 Task: Search one way flight ticket for 2 adults, 2 children, 2 infants in seat in first from West Yellowstone: Yellowstone Airport to Jackson: Jackson Hole Airport on 5-2-2023. Number of bags: 1 checked bag. Outbound departure time preference is 17:15. 
Action: Mouse moved to (291, 147)
Screenshot: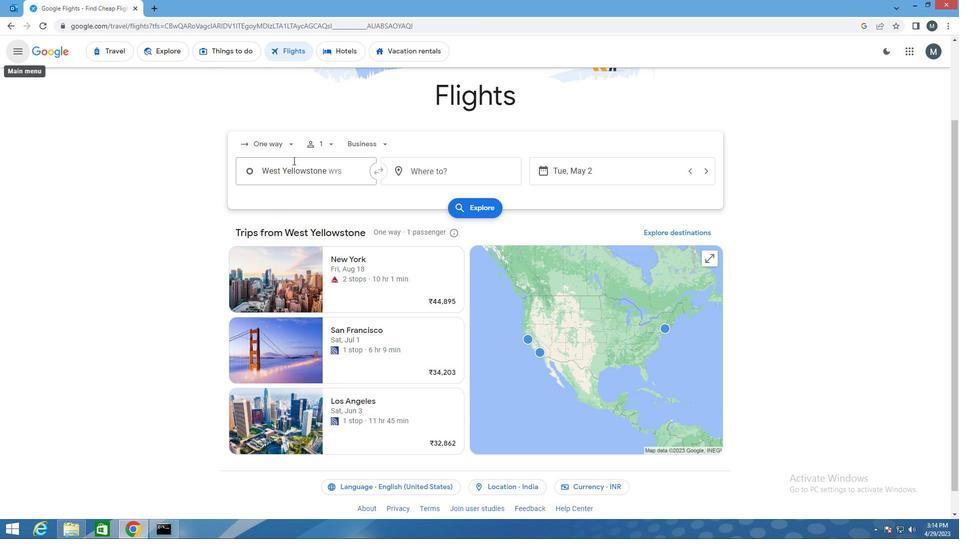 
Action: Mouse pressed left at (291, 147)
Screenshot: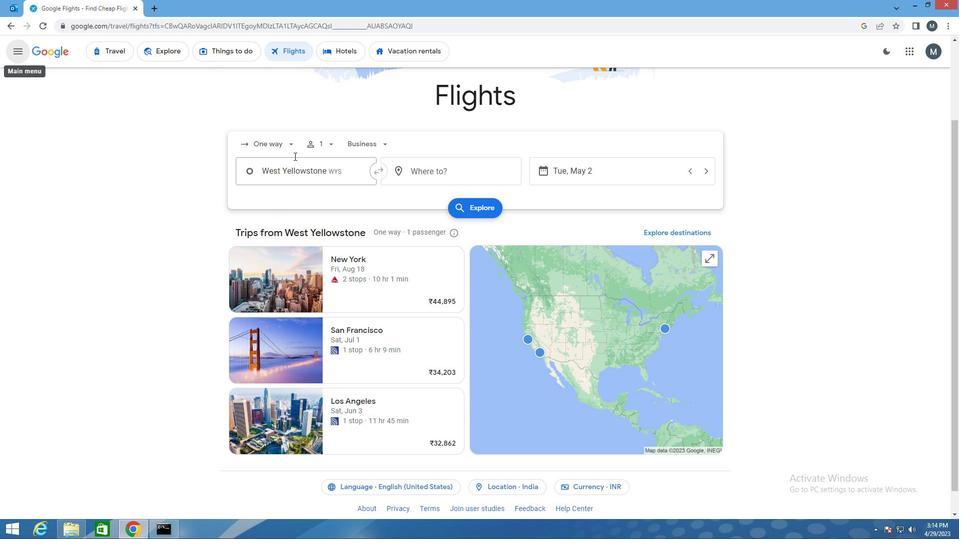 
Action: Mouse moved to (289, 141)
Screenshot: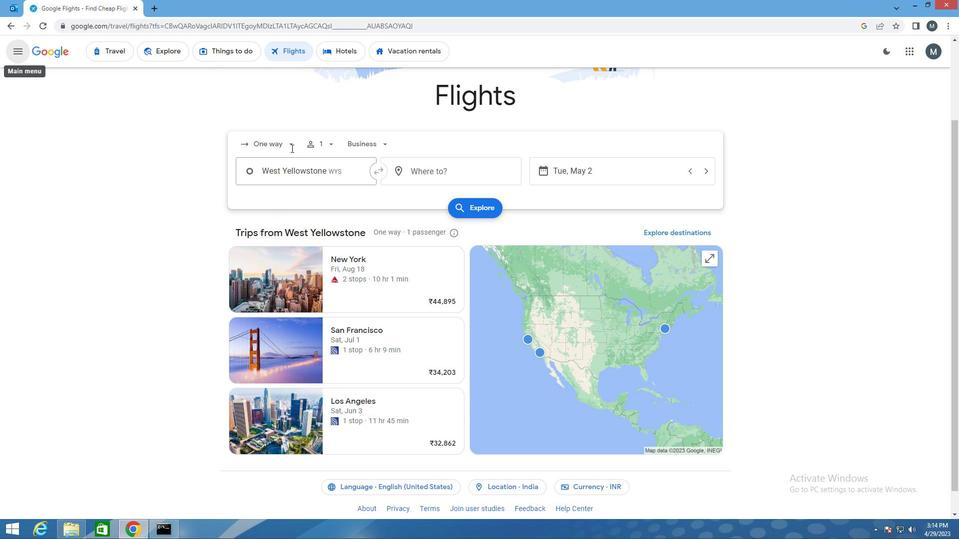 
Action: Mouse pressed left at (289, 141)
Screenshot: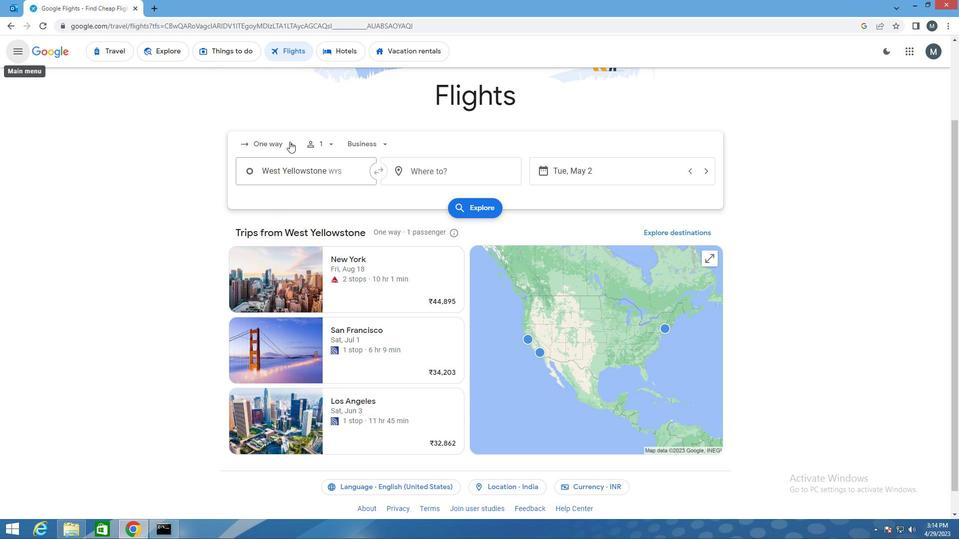 
Action: Mouse moved to (291, 144)
Screenshot: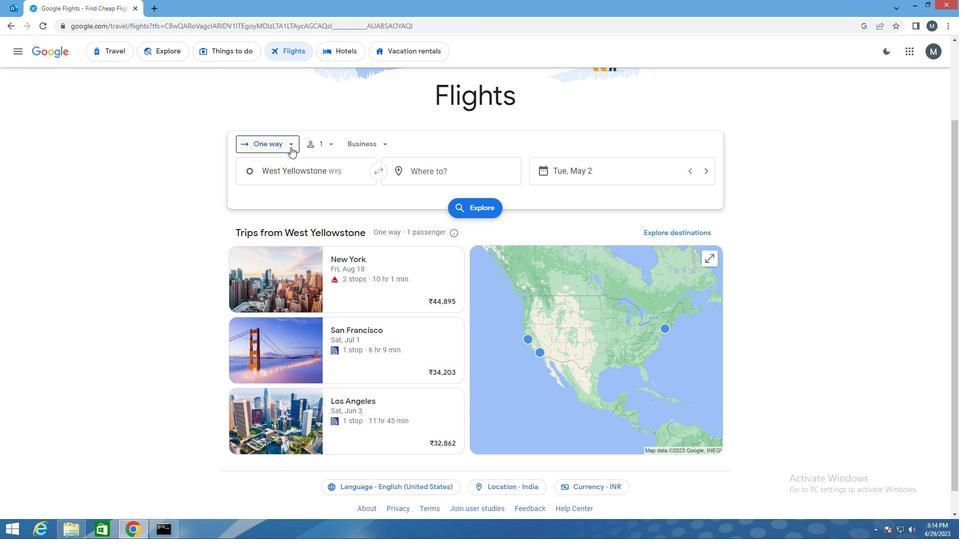 
Action: Mouse pressed left at (291, 144)
Screenshot: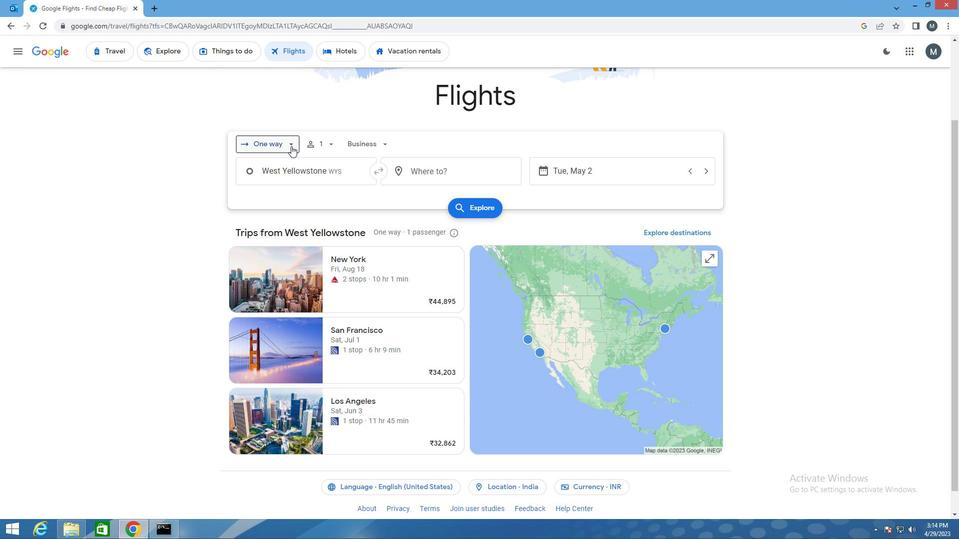 
Action: Mouse moved to (290, 185)
Screenshot: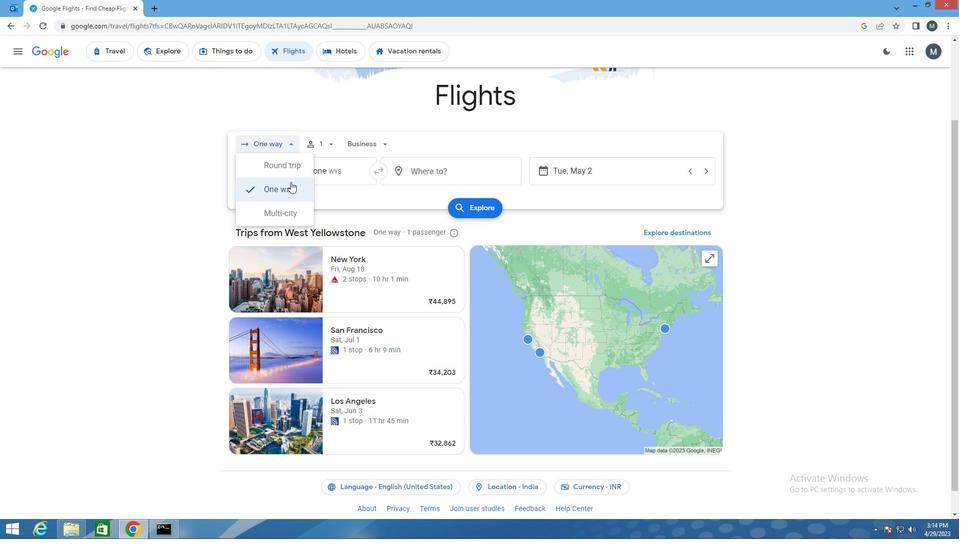 
Action: Mouse pressed left at (290, 185)
Screenshot: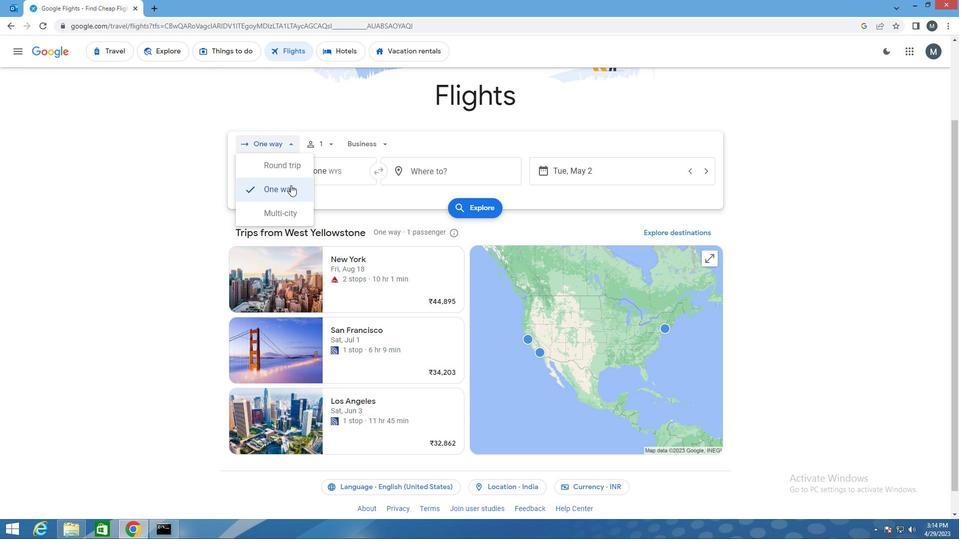 
Action: Mouse moved to (326, 143)
Screenshot: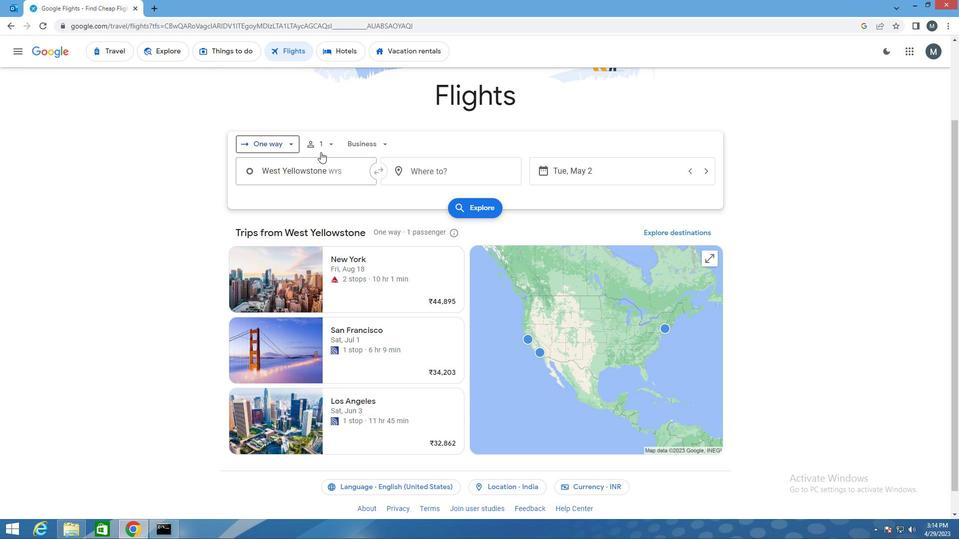 
Action: Mouse pressed left at (326, 143)
Screenshot: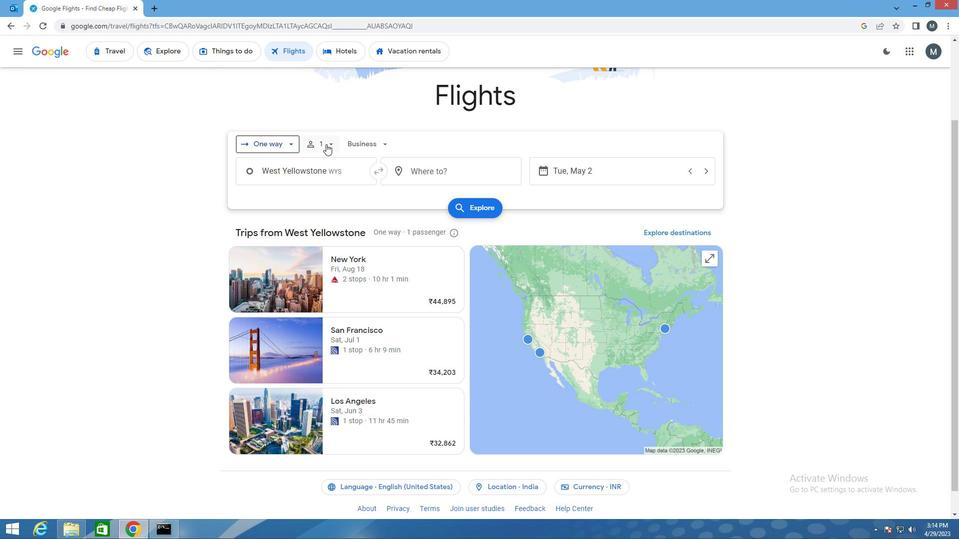 
Action: Mouse moved to (409, 169)
Screenshot: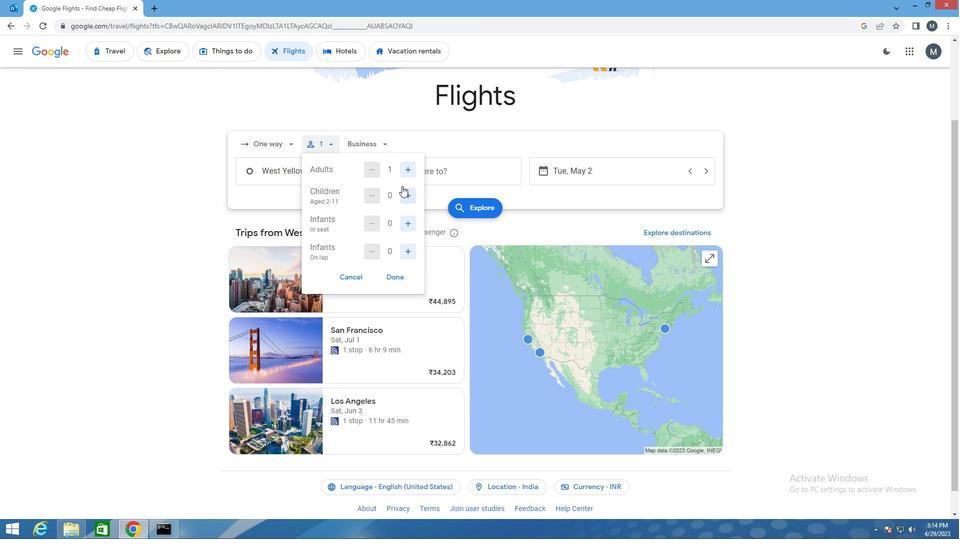 
Action: Mouse pressed left at (409, 169)
Screenshot: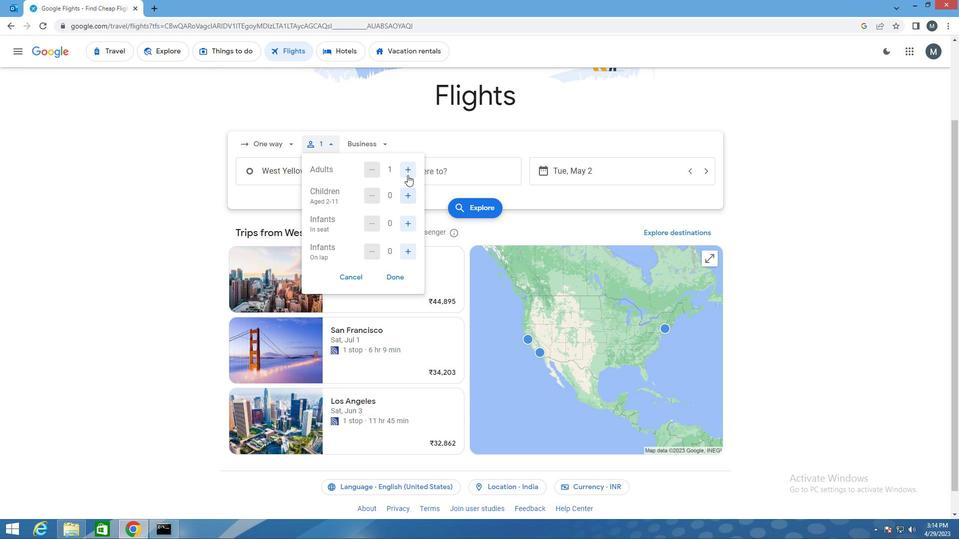 
Action: Mouse moved to (407, 194)
Screenshot: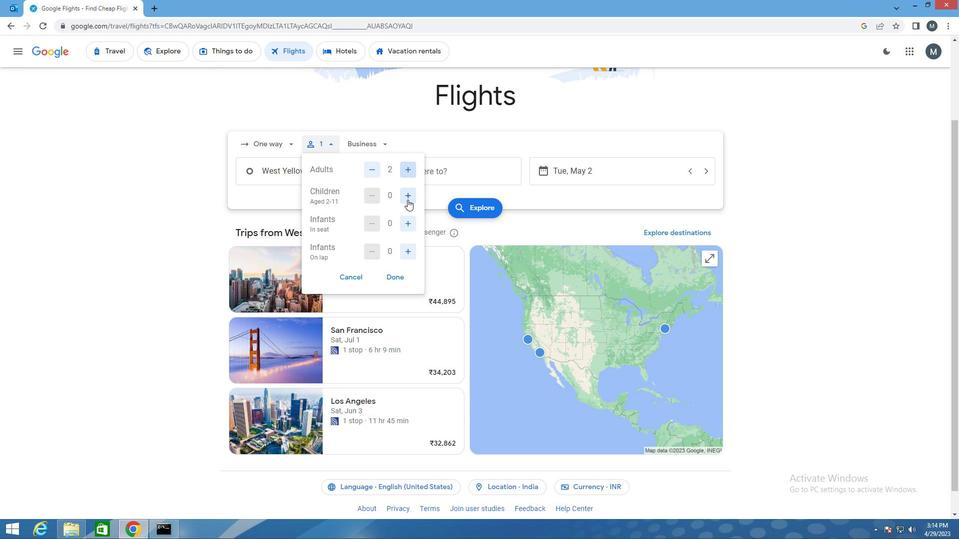 
Action: Mouse pressed left at (407, 194)
Screenshot: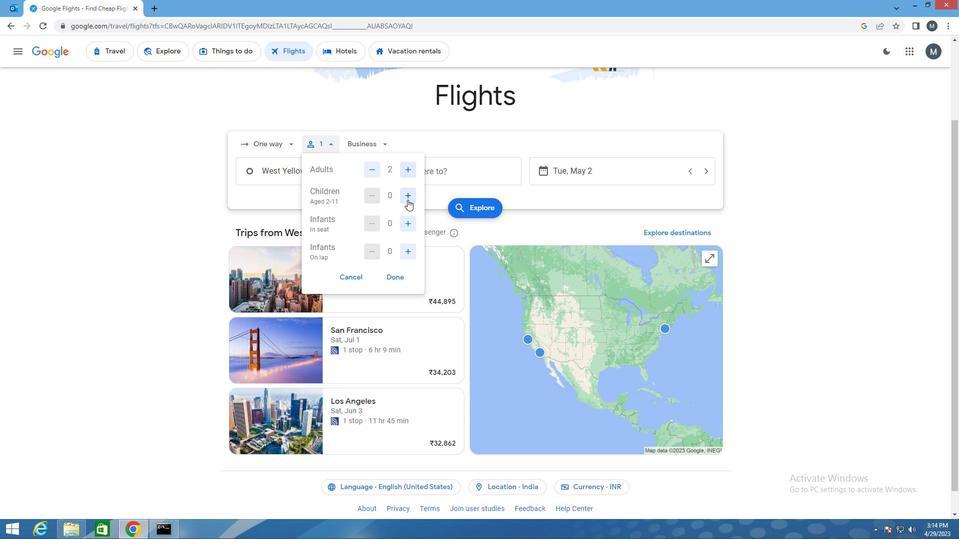 
Action: Mouse pressed left at (407, 194)
Screenshot: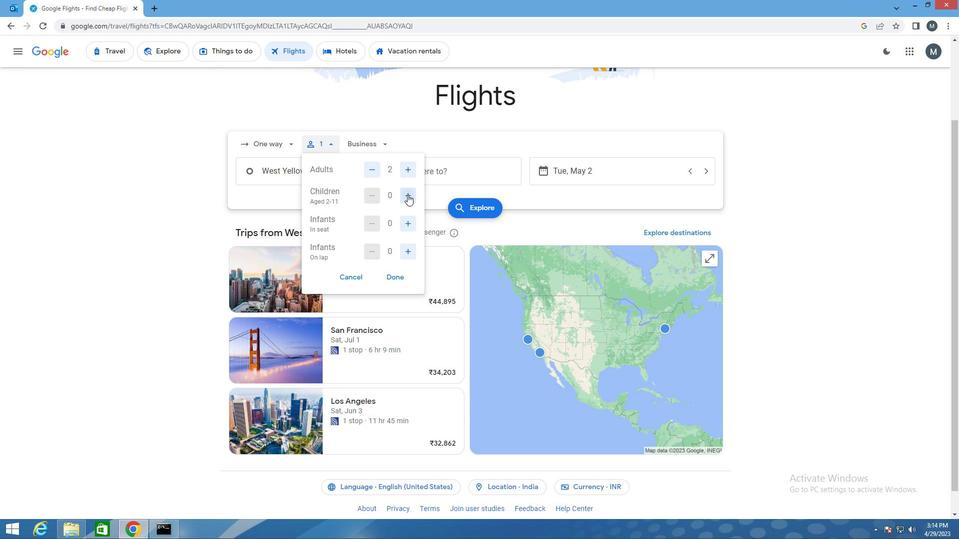 
Action: Mouse moved to (409, 217)
Screenshot: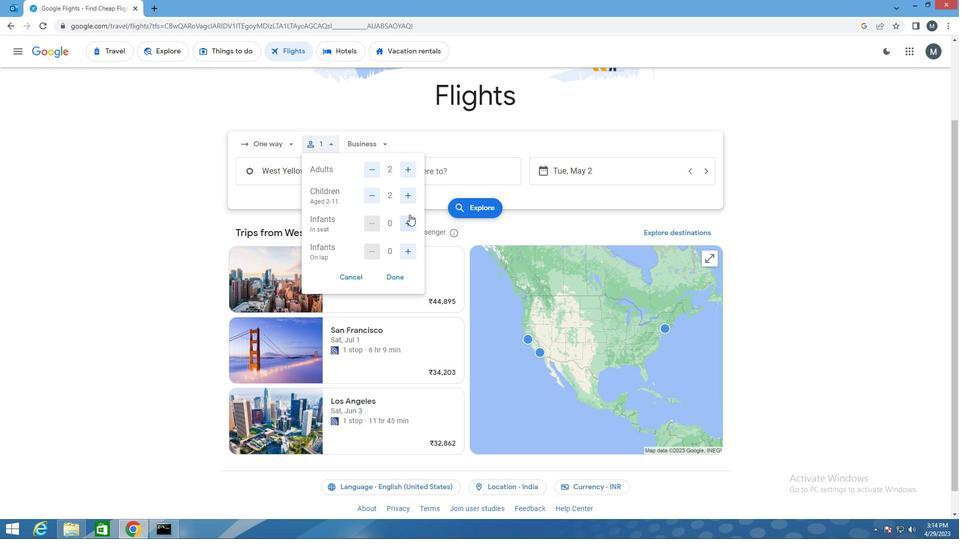 
Action: Mouse pressed left at (409, 217)
Screenshot: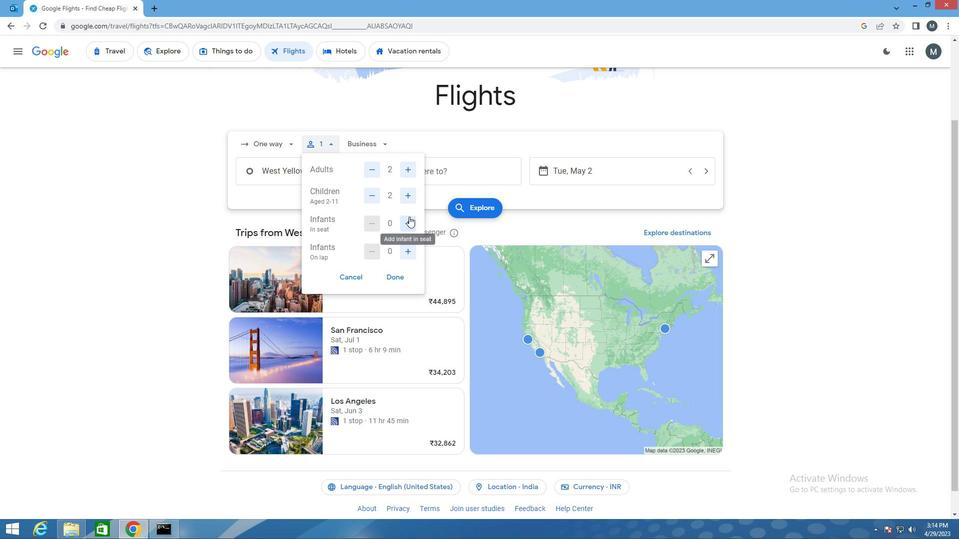 
Action: Mouse pressed left at (409, 217)
Screenshot: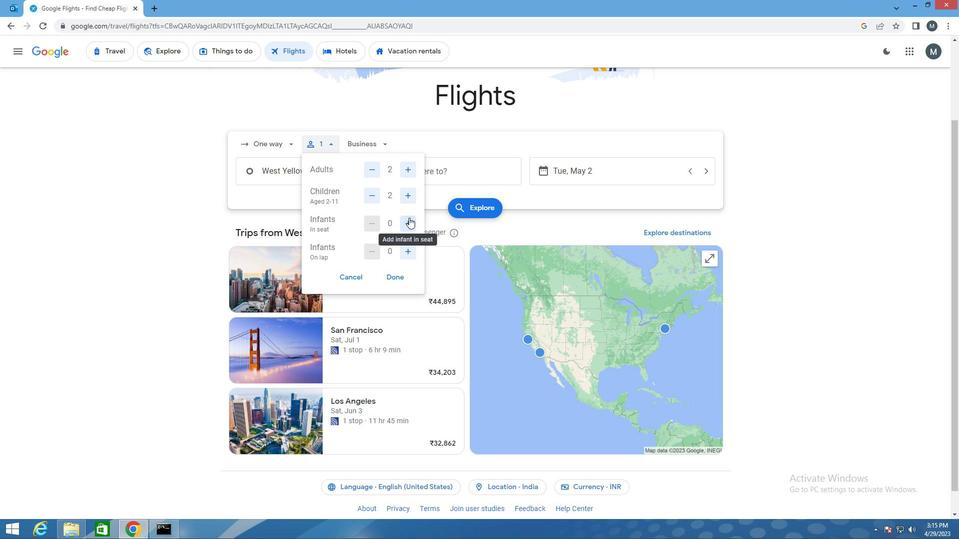 
Action: Mouse moved to (391, 275)
Screenshot: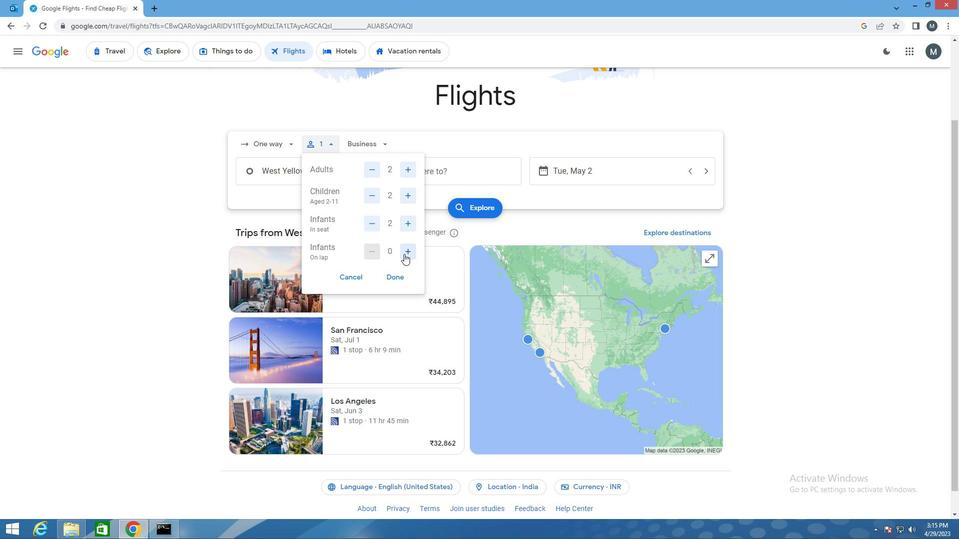 
Action: Mouse pressed left at (391, 275)
Screenshot: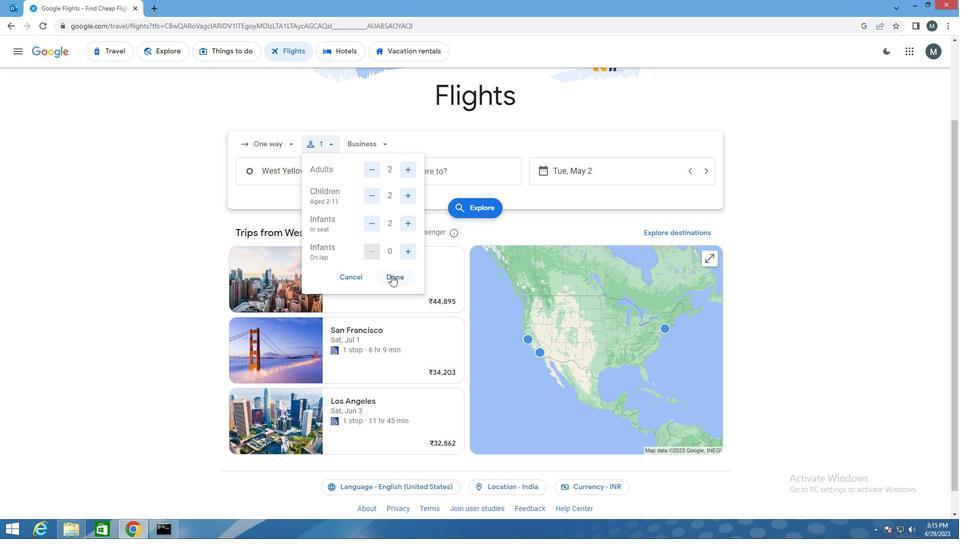 
Action: Mouse moved to (369, 141)
Screenshot: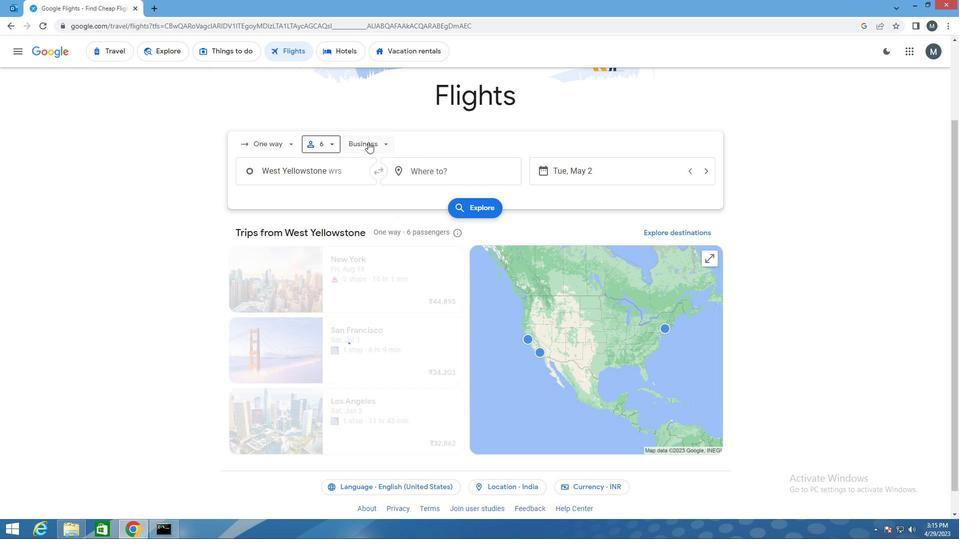 
Action: Mouse pressed left at (369, 141)
Screenshot: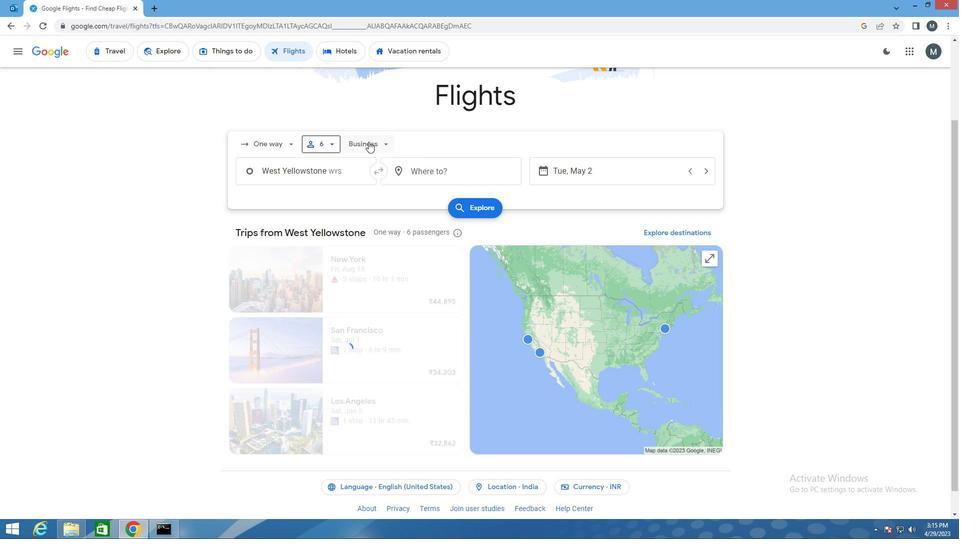 
Action: Mouse moved to (388, 234)
Screenshot: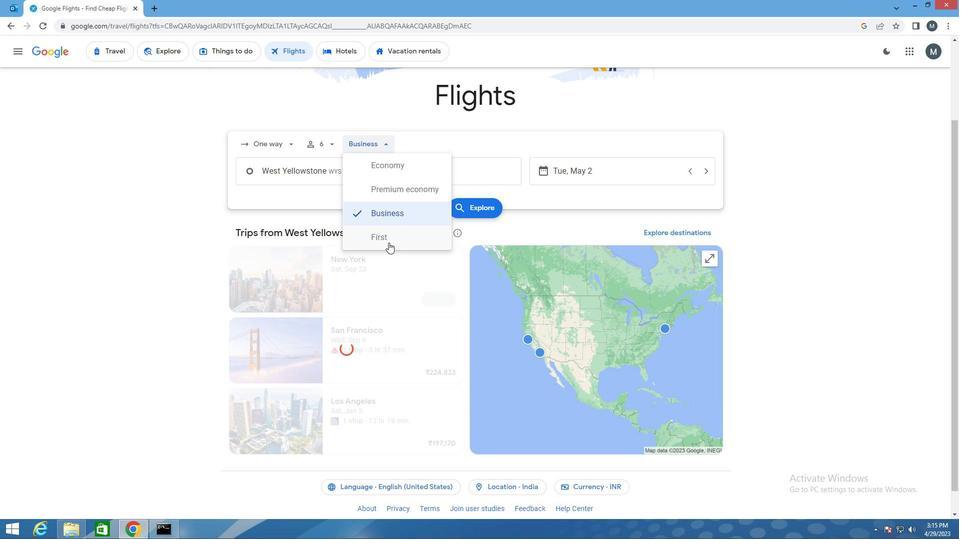 
Action: Mouse pressed left at (388, 234)
Screenshot: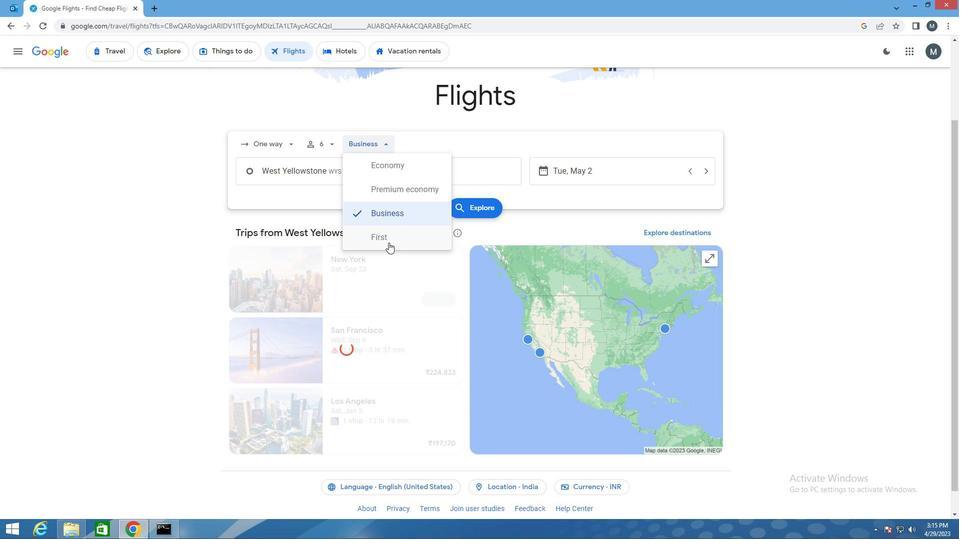 
Action: Mouse moved to (318, 168)
Screenshot: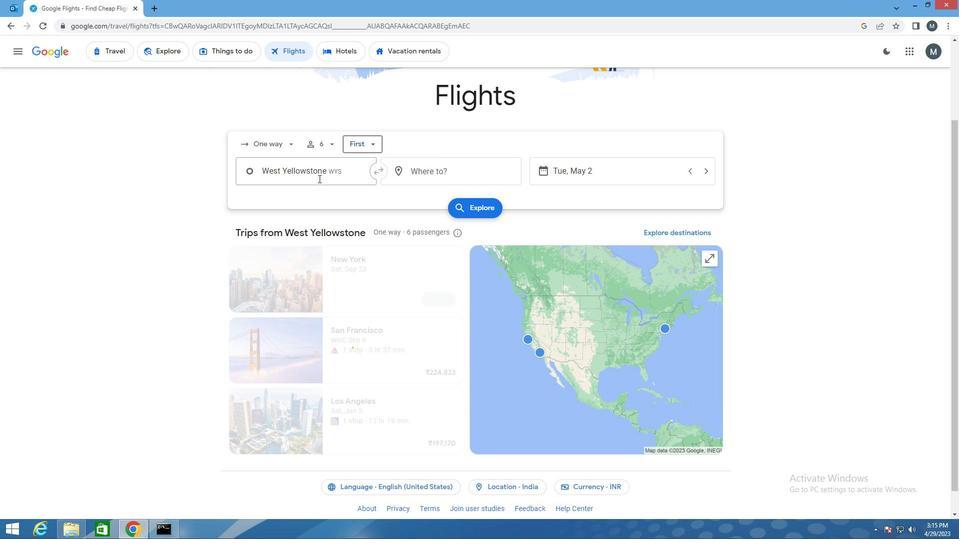 
Action: Mouse pressed left at (318, 168)
Screenshot: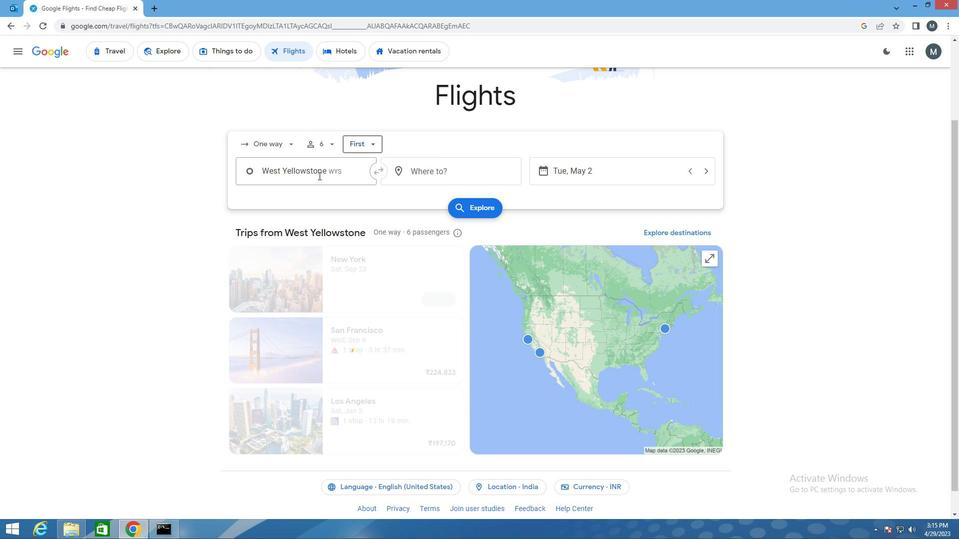 
Action: Key pressed wys
Screenshot: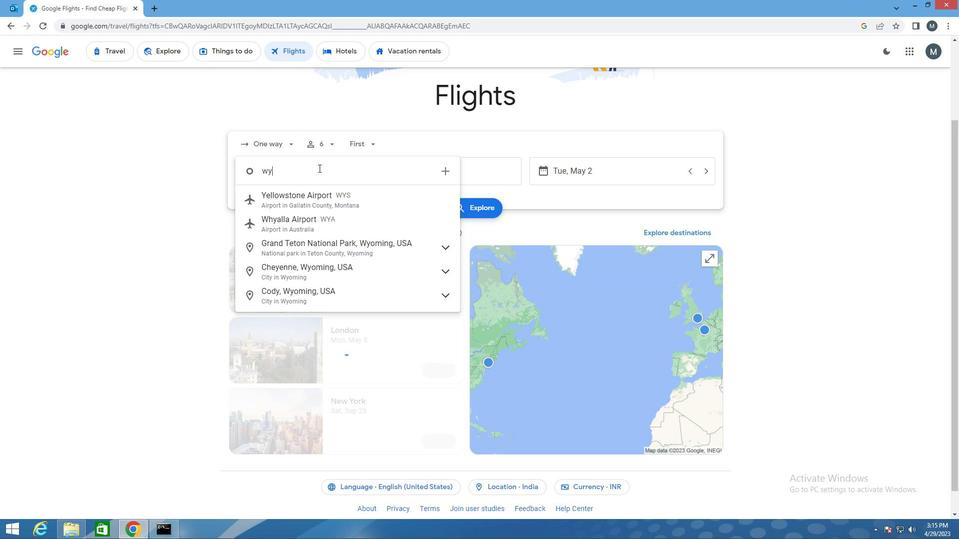 
Action: Mouse moved to (329, 203)
Screenshot: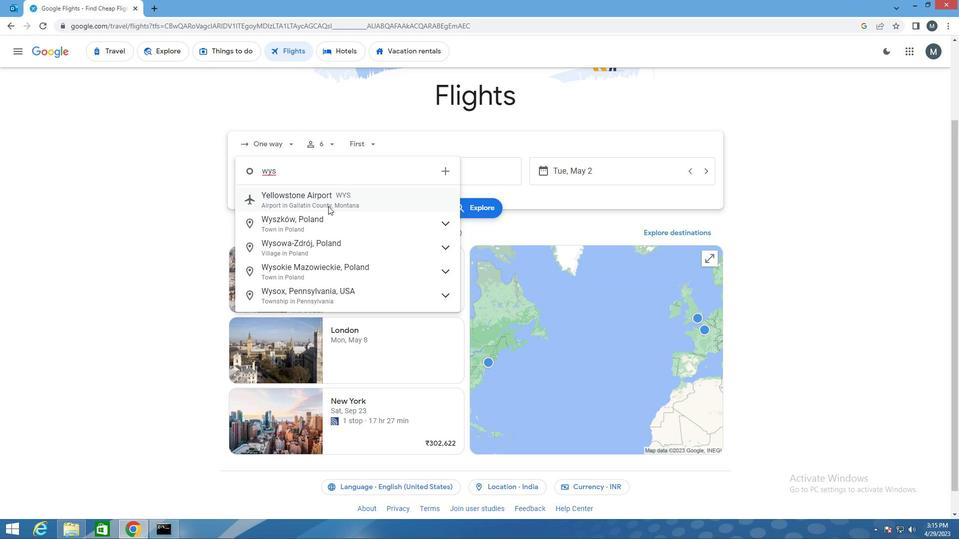 
Action: Mouse pressed left at (329, 203)
Screenshot: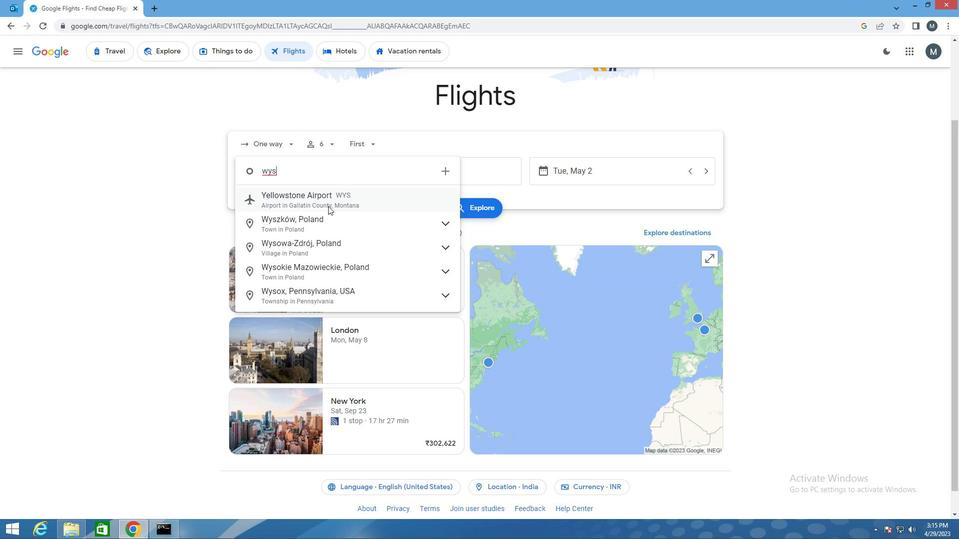 
Action: Mouse moved to (424, 169)
Screenshot: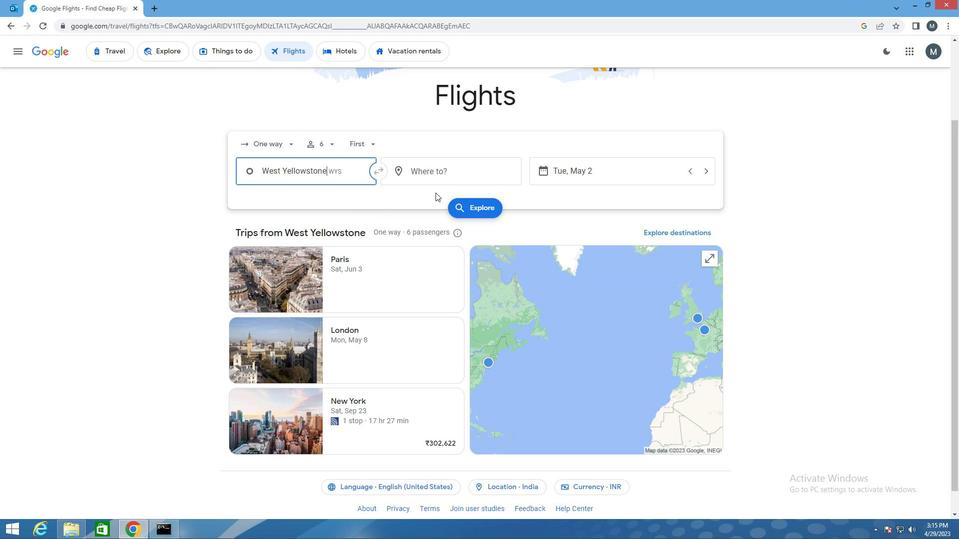 
Action: Mouse pressed left at (424, 169)
Screenshot: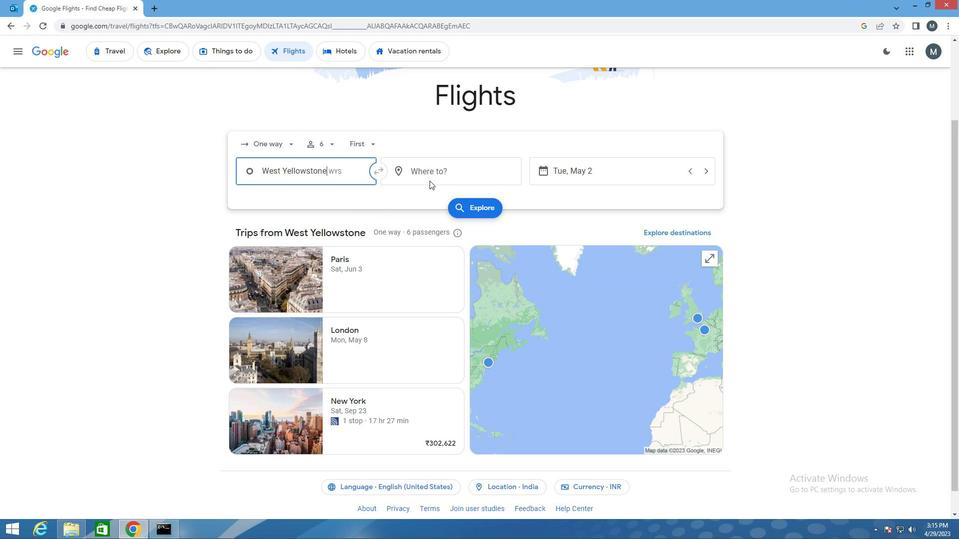 
Action: Mouse moved to (422, 173)
Screenshot: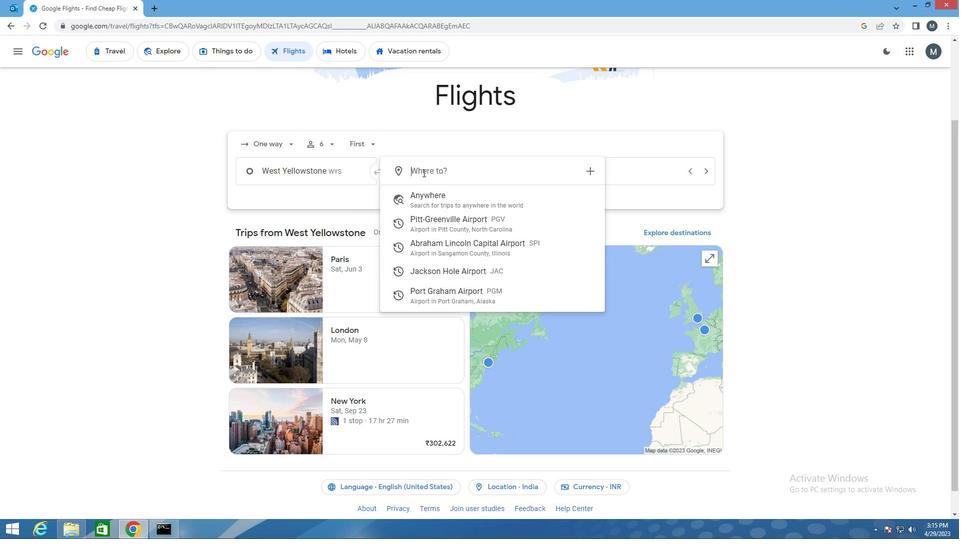 
Action: Key pressed j
Screenshot: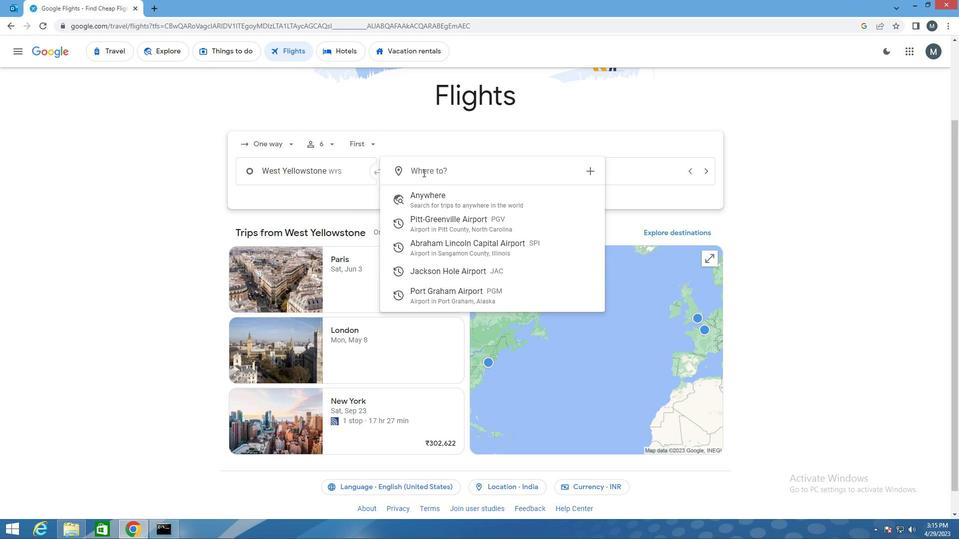 
Action: Mouse moved to (421, 173)
Screenshot: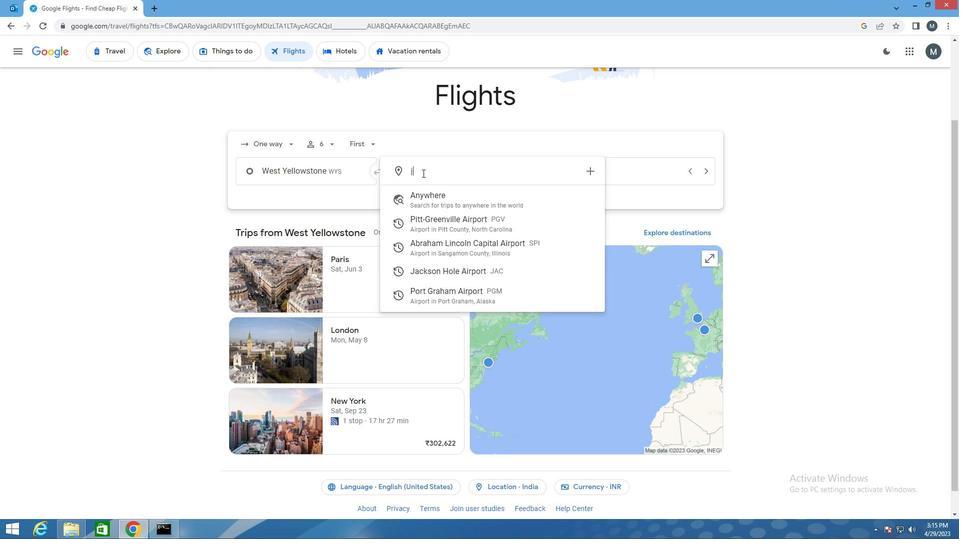 
Action: Key pressed a
Screenshot: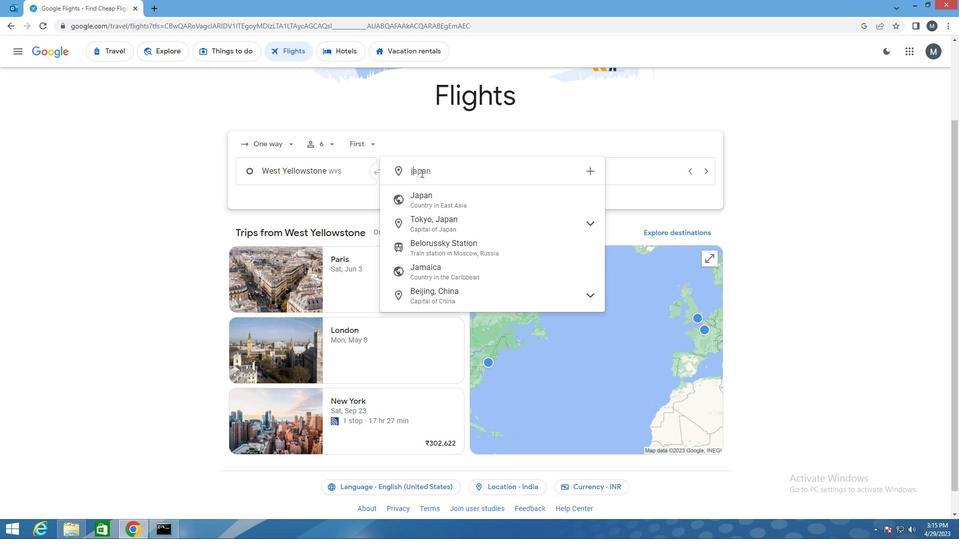 
Action: Mouse moved to (421, 172)
Screenshot: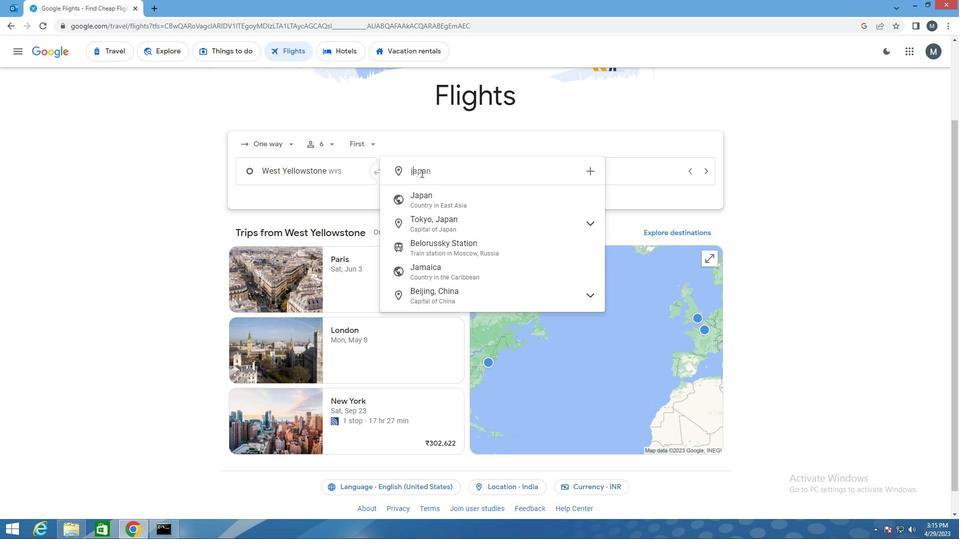 
Action: Key pressed c
Screenshot: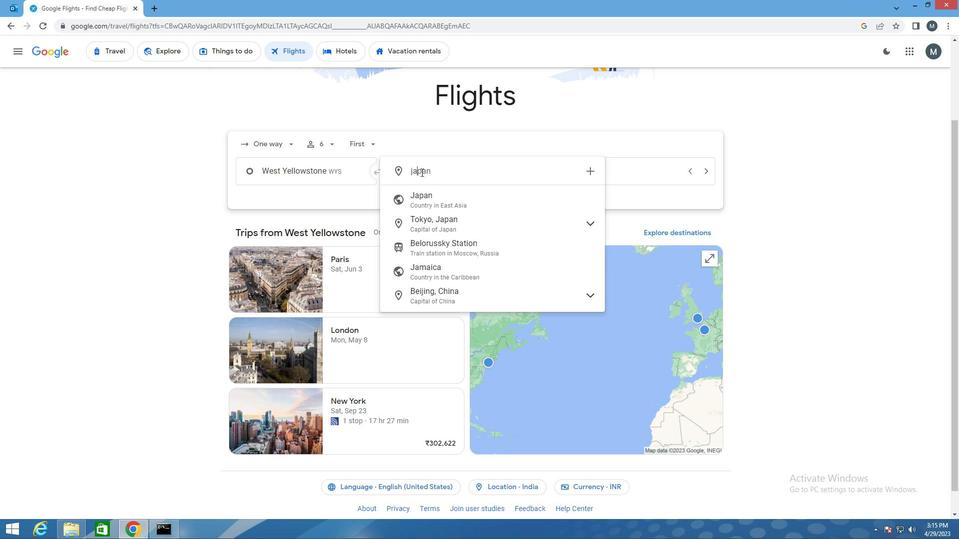 
Action: Mouse moved to (455, 196)
Screenshot: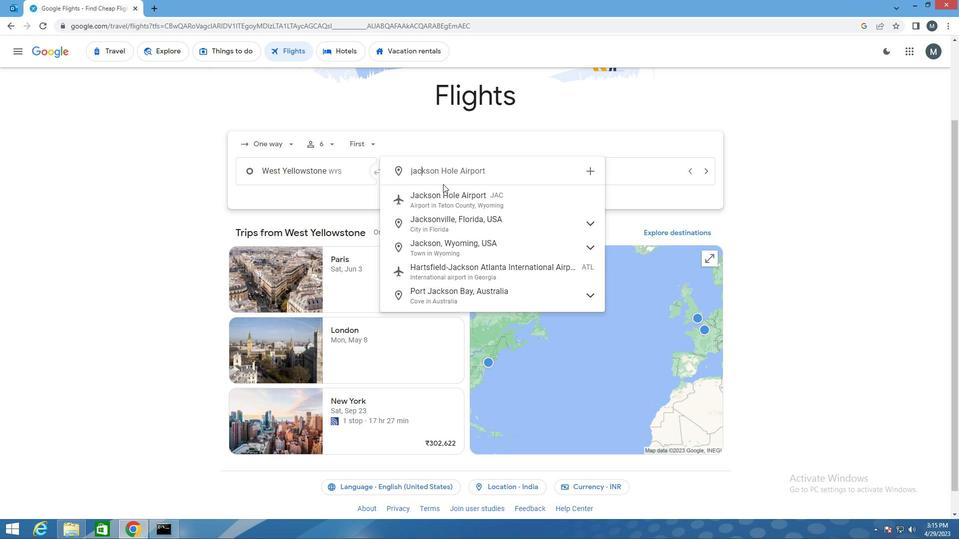 
Action: Mouse pressed left at (455, 196)
Screenshot: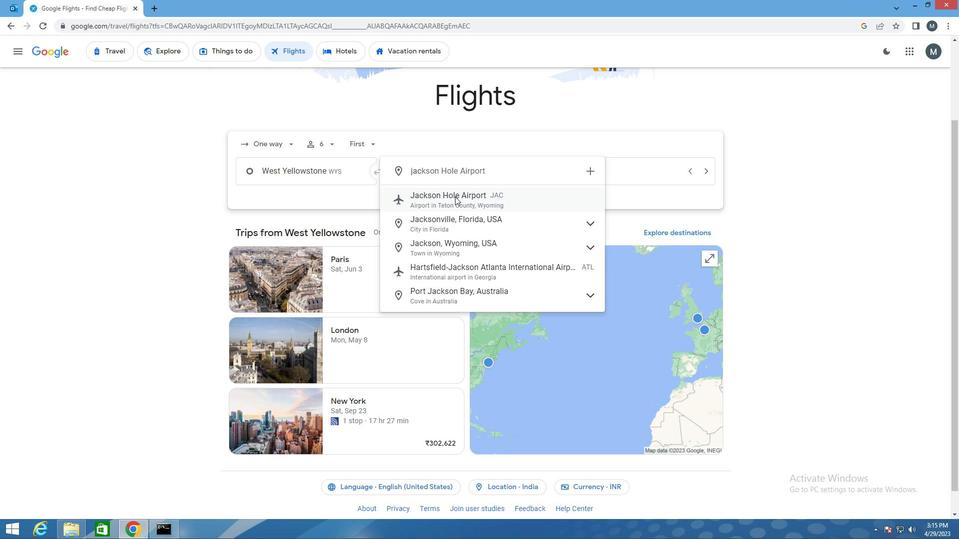 
Action: Mouse moved to (549, 175)
Screenshot: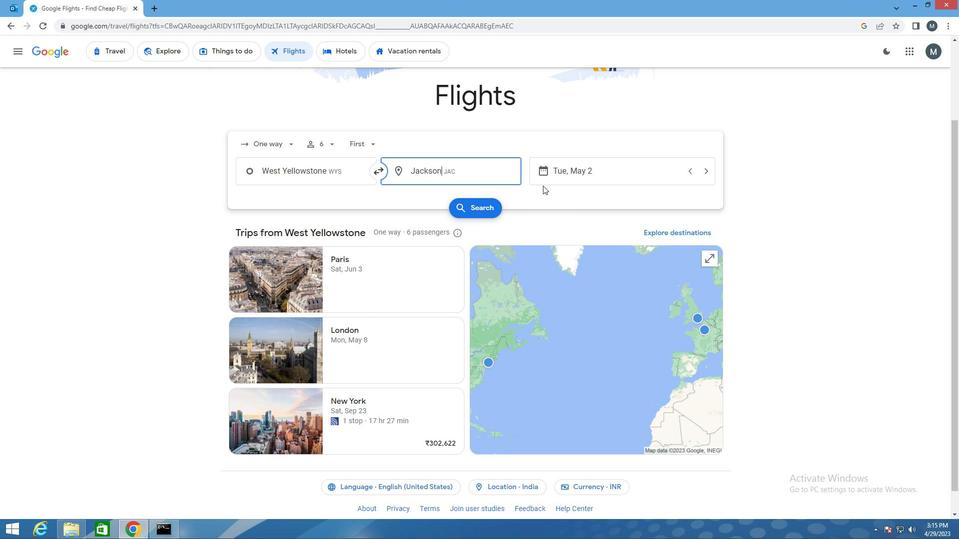 
Action: Mouse pressed left at (549, 175)
Screenshot: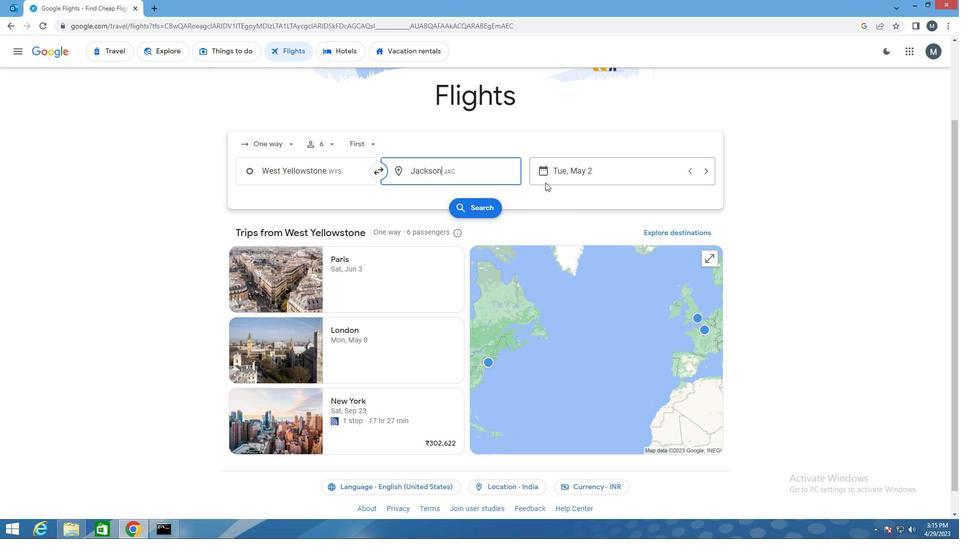 
Action: Mouse moved to (597, 249)
Screenshot: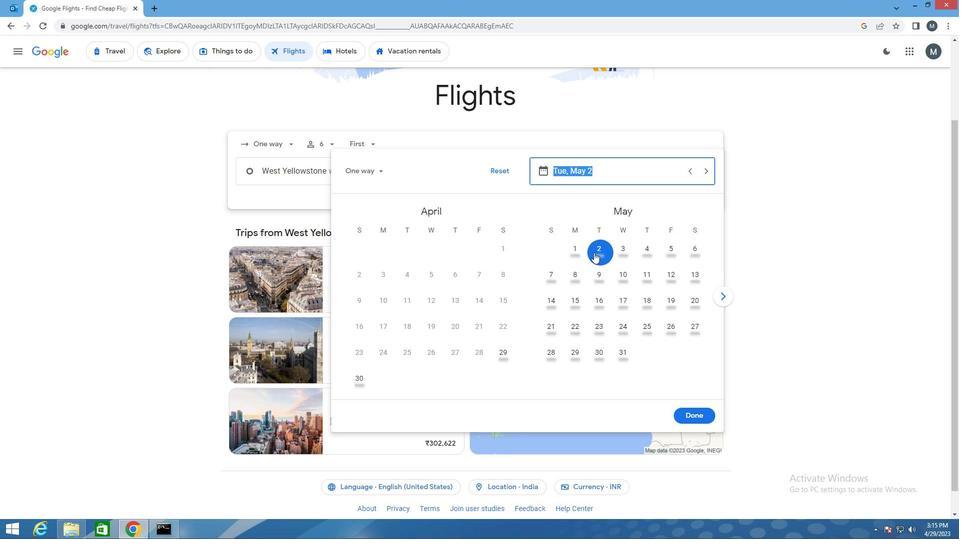 
Action: Mouse pressed left at (597, 249)
Screenshot: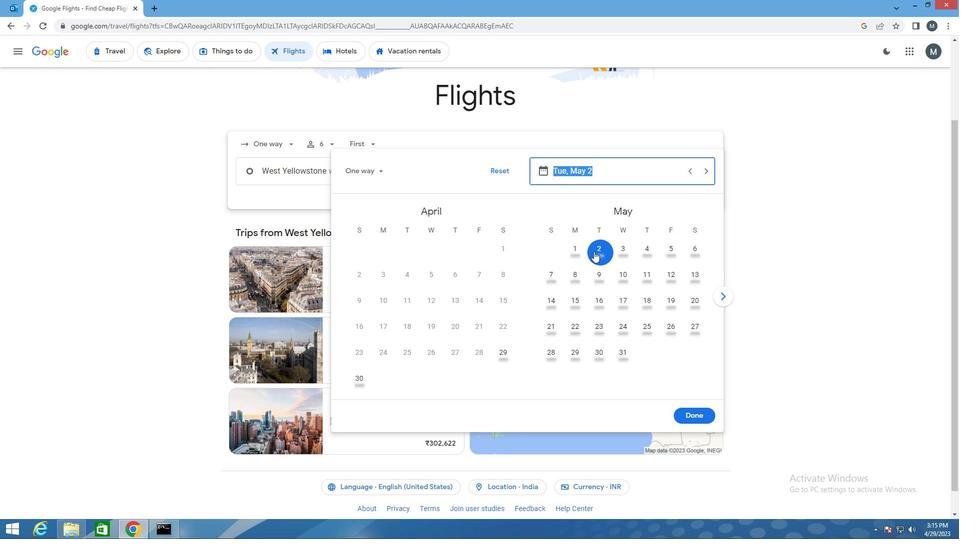 
Action: Mouse moved to (696, 412)
Screenshot: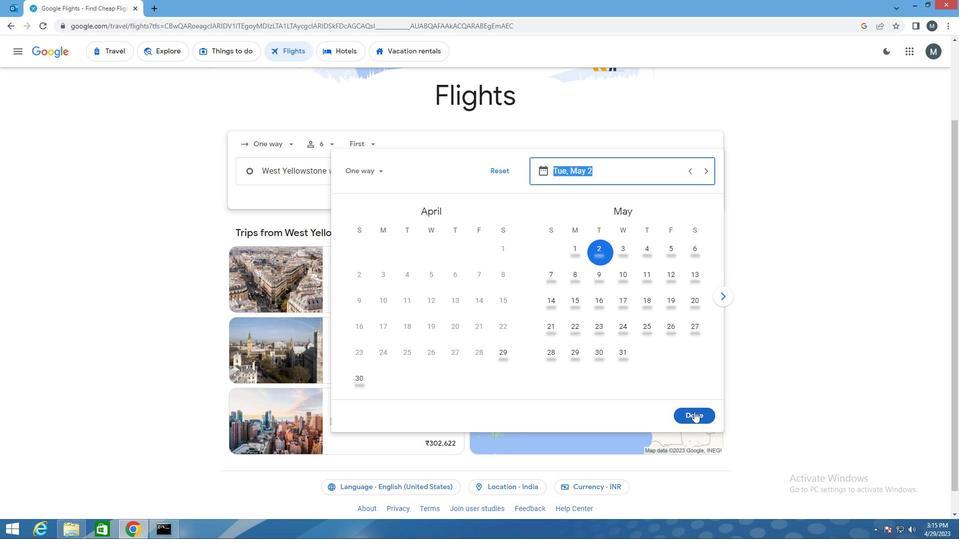 
Action: Mouse pressed left at (696, 412)
Screenshot: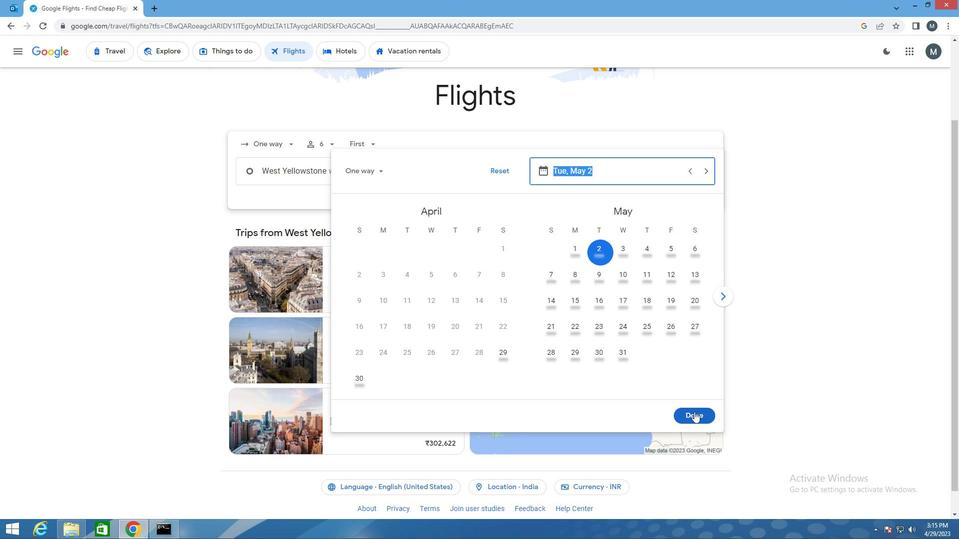 
Action: Mouse moved to (481, 213)
Screenshot: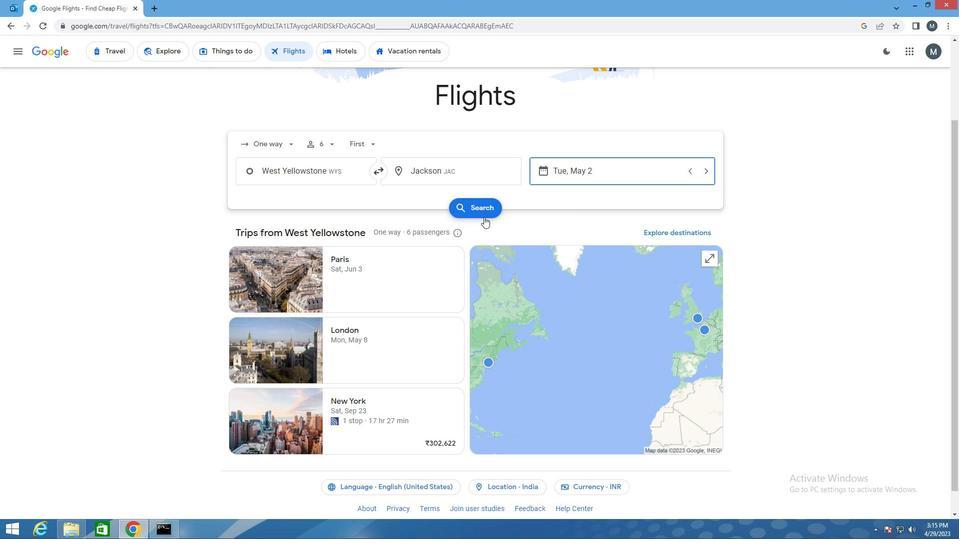
Action: Mouse pressed left at (481, 213)
Screenshot: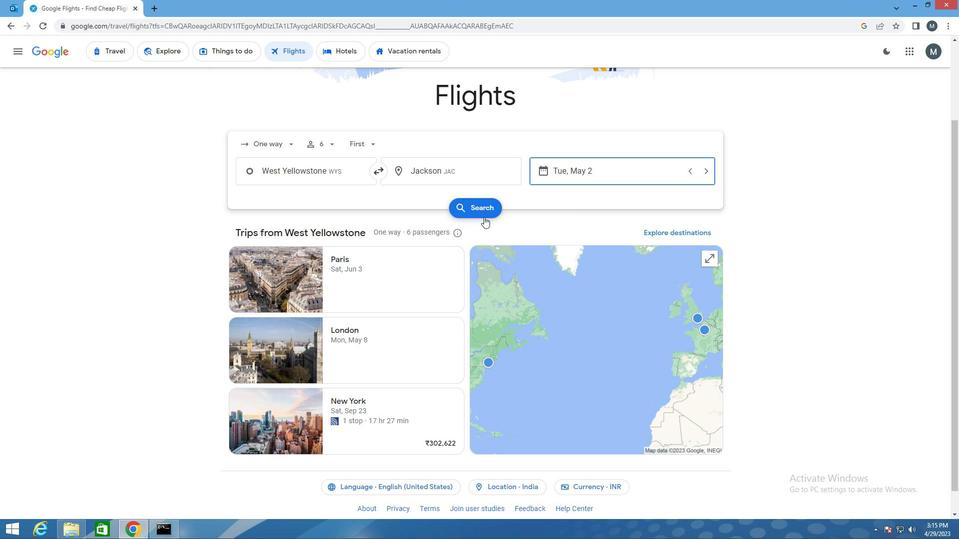
Action: Mouse moved to (244, 142)
Screenshot: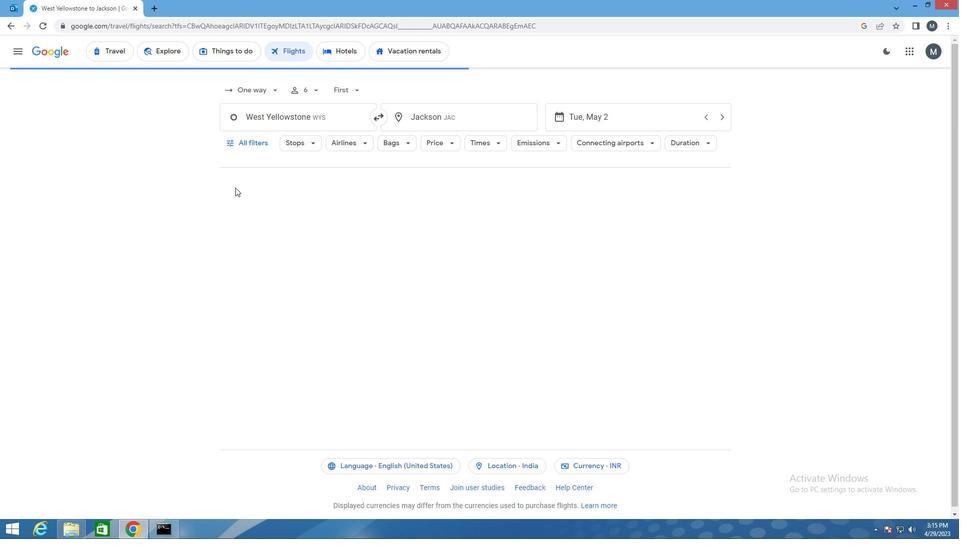 
Action: Mouse pressed left at (244, 142)
Screenshot: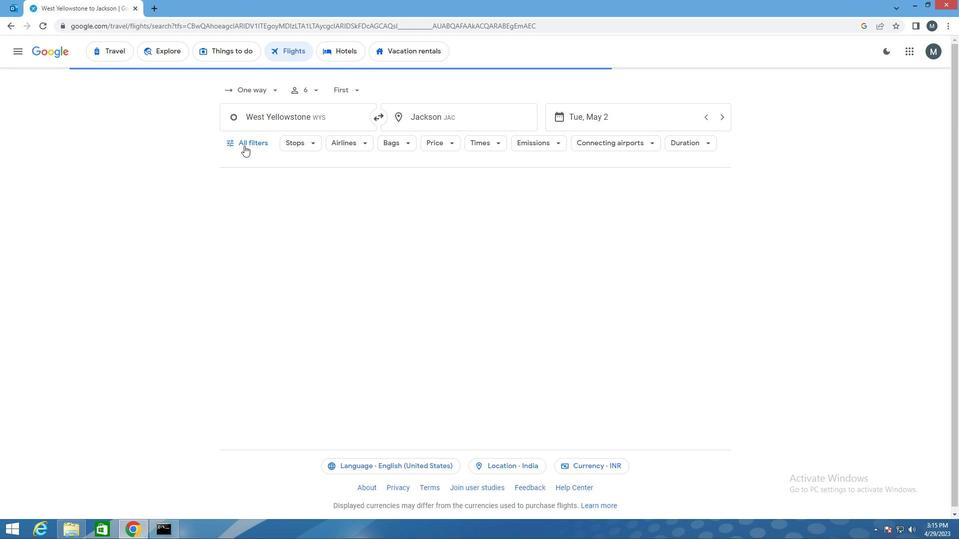 
Action: Mouse moved to (315, 216)
Screenshot: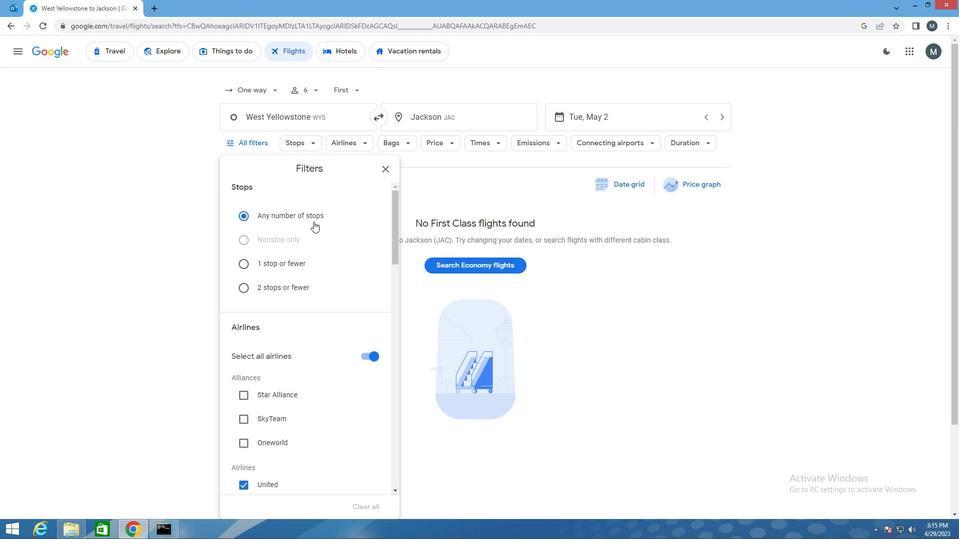 
Action: Mouse scrolled (315, 215) with delta (0, 0)
Screenshot: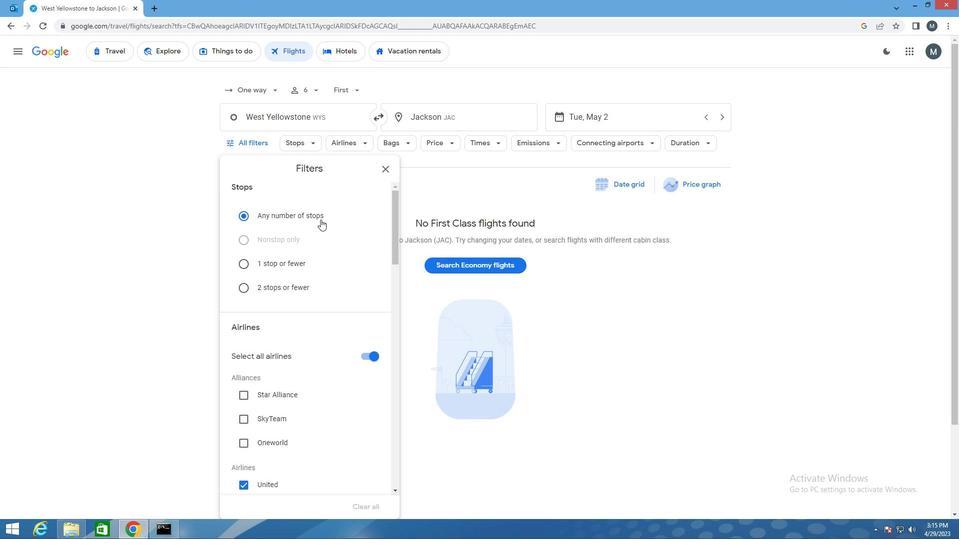 
Action: Mouse moved to (314, 216)
Screenshot: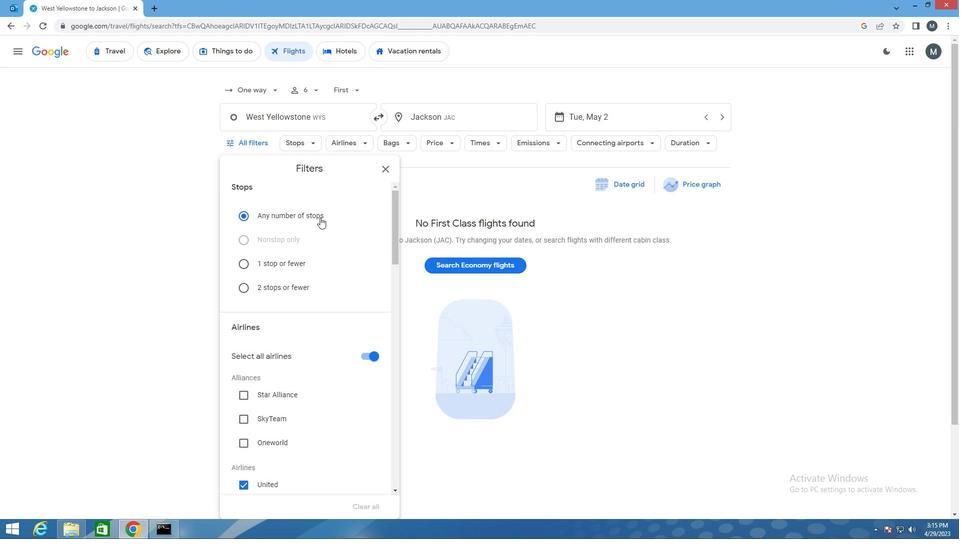 
Action: Mouse scrolled (314, 216) with delta (0, 0)
Screenshot: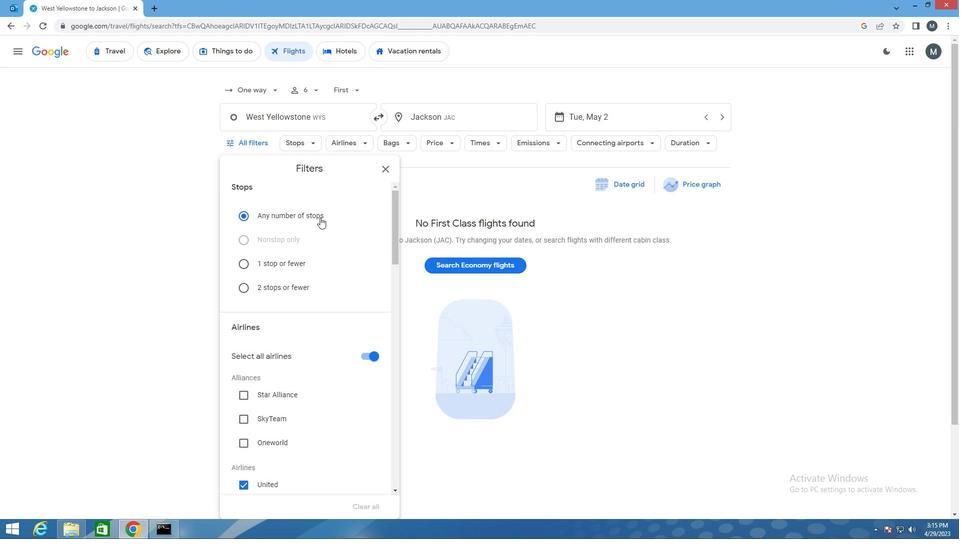 
Action: Mouse moved to (364, 251)
Screenshot: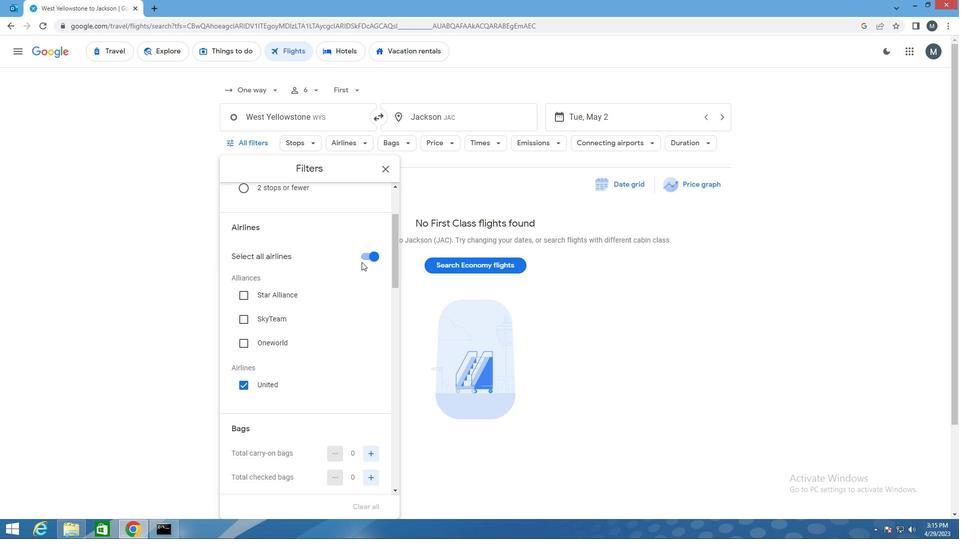 
Action: Mouse pressed left at (364, 251)
Screenshot: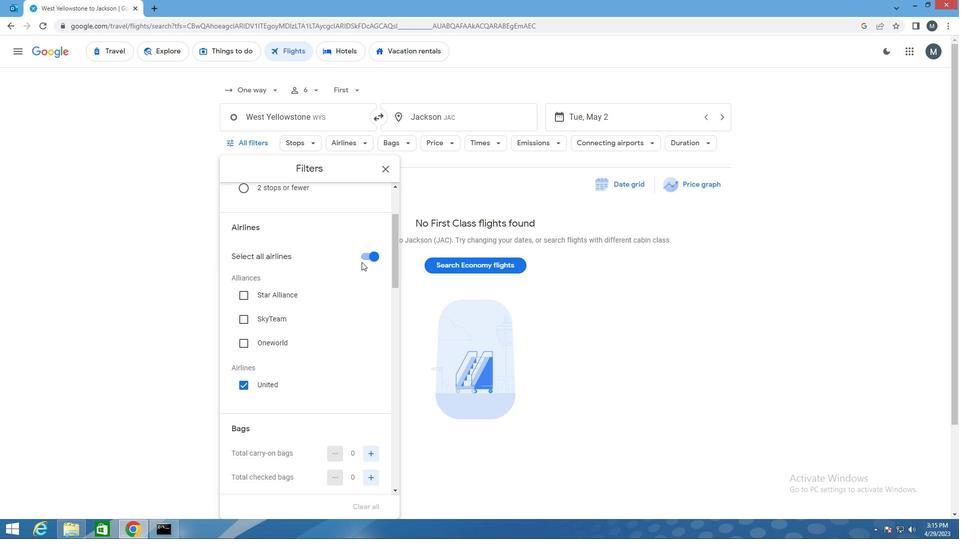 
Action: Mouse moved to (356, 250)
Screenshot: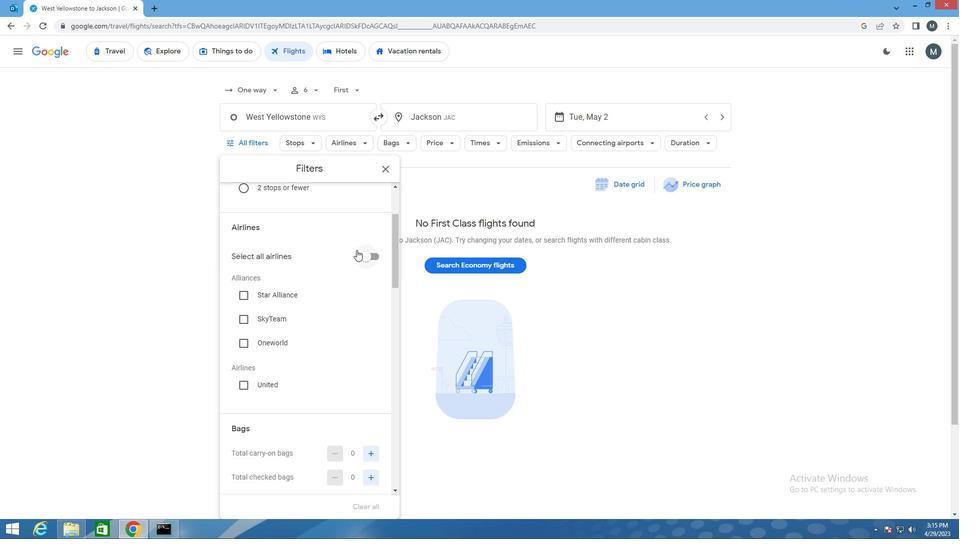 
Action: Mouse scrolled (356, 249) with delta (0, 0)
Screenshot: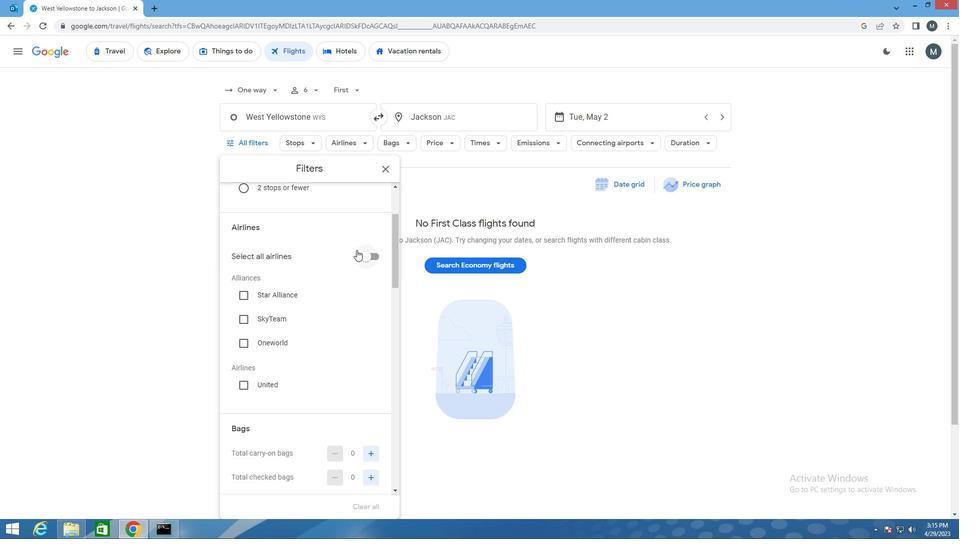 
Action: Mouse moved to (351, 245)
Screenshot: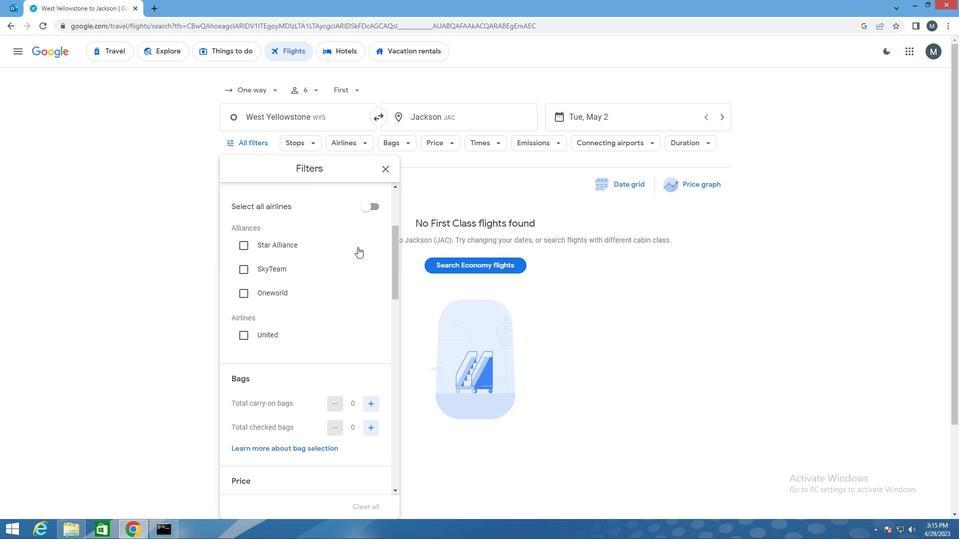 
Action: Mouse scrolled (351, 244) with delta (0, 0)
Screenshot: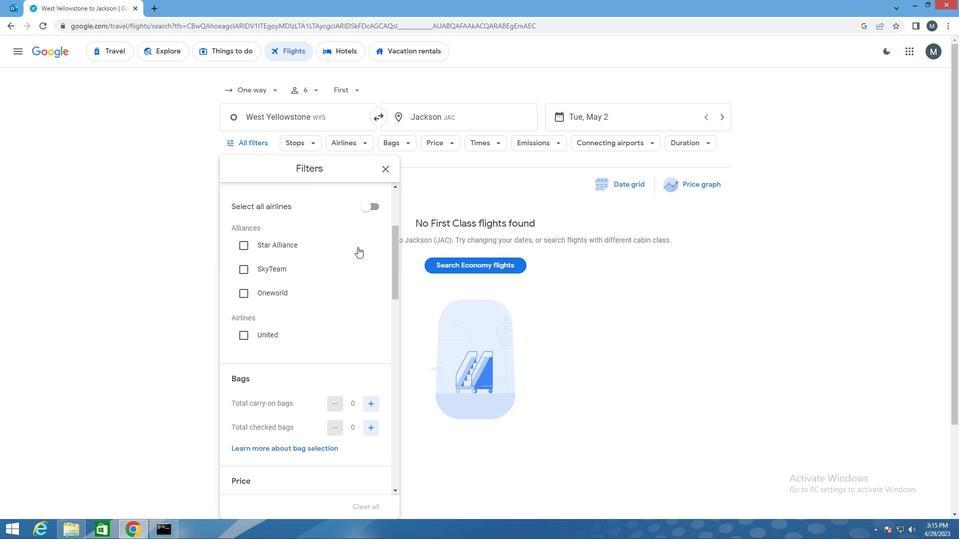 
Action: Mouse moved to (339, 252)
Screenshot: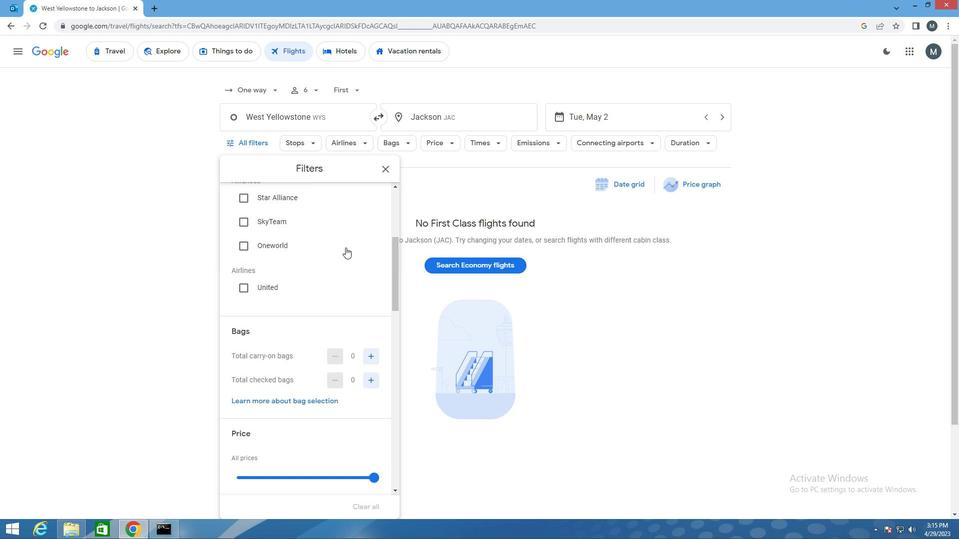 
Action: Mouse scrolled (339, 252) with delta (0, 0)
Screenshot: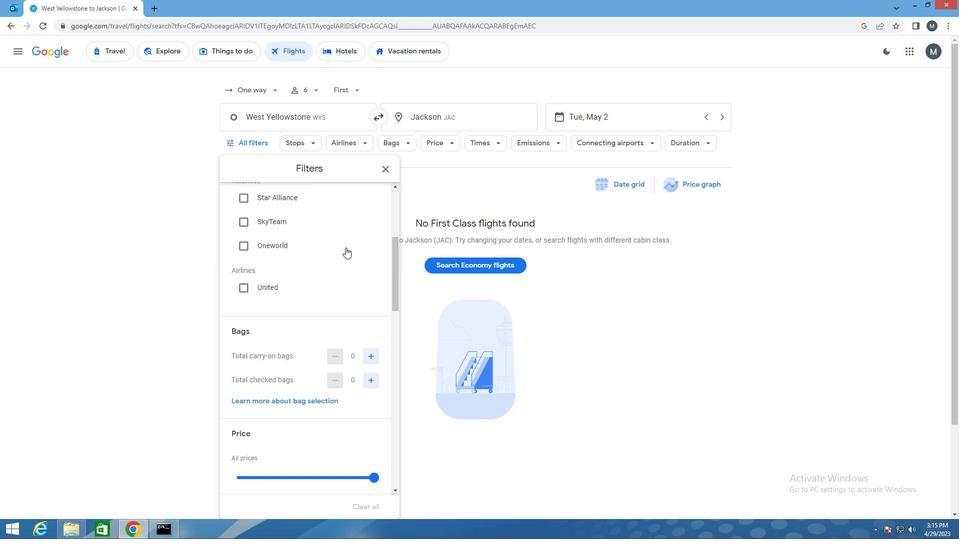
Action: Mouse moved to (339, 256)
Screenshot: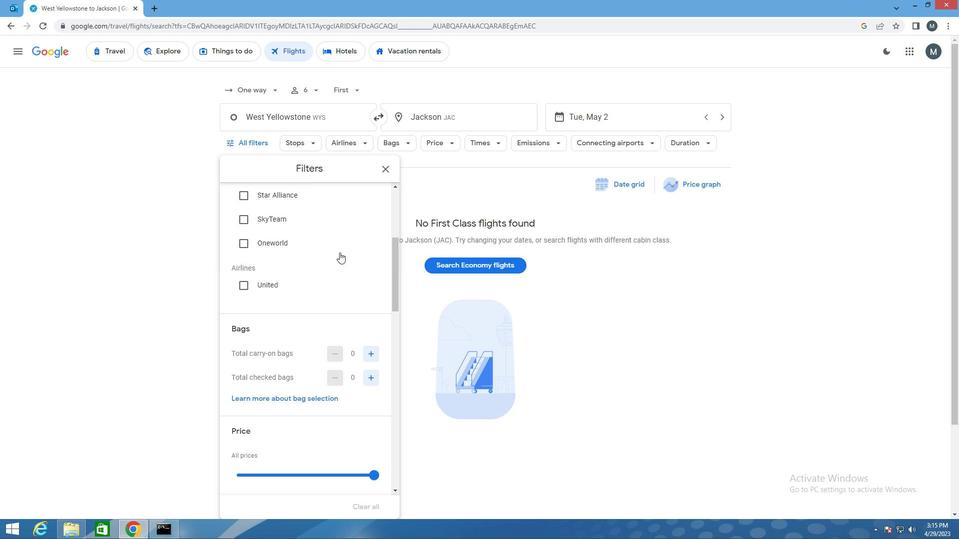 
Action: Mouse scrolled (339, 256) with delta (0, 0)
Screenshot: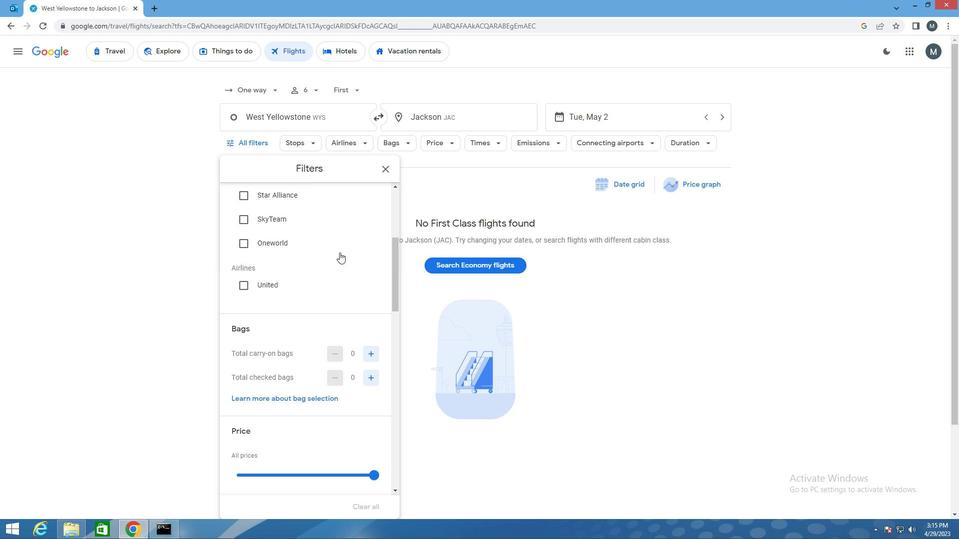 
Action: Mouse moved to (368, 256)
Screenshot: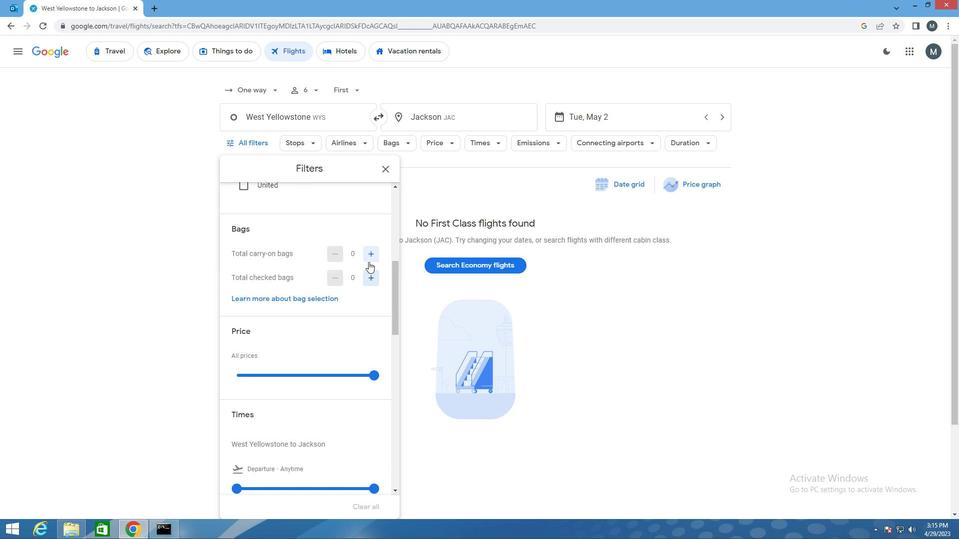 
Action: Mouse pressed left at (368, 256)
Screenshot: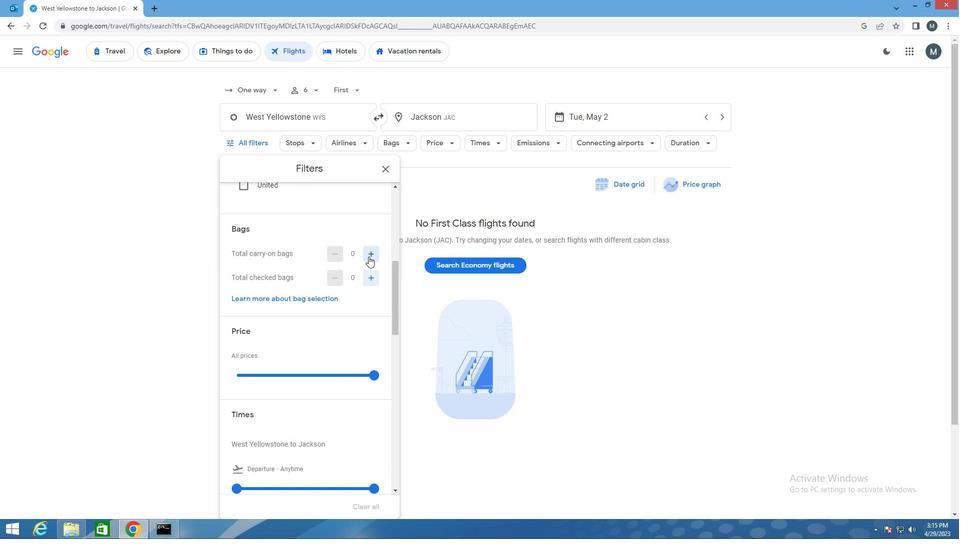 
Action: Mouse moved to (334, 251)
Screenshot: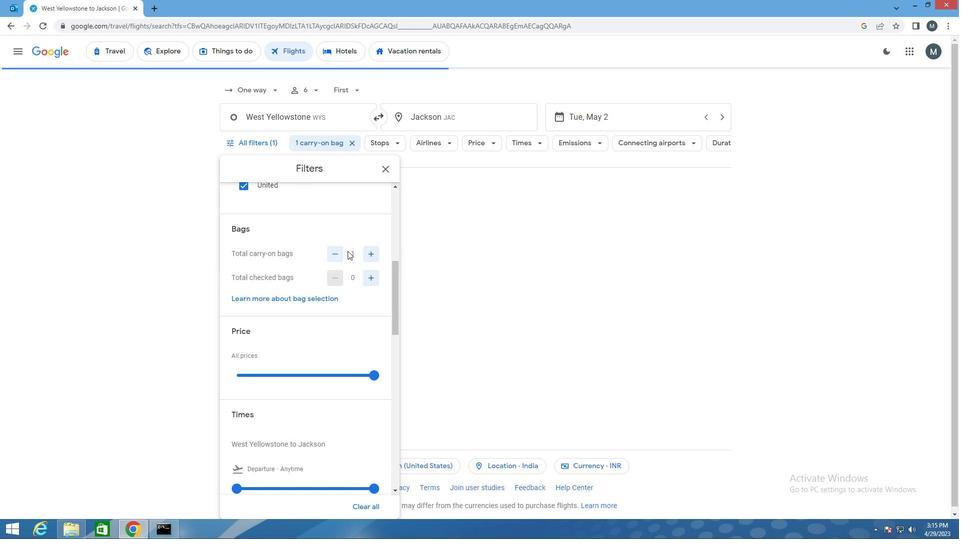 
Action: Mouse pressed left at (334, 251)
Screenshot: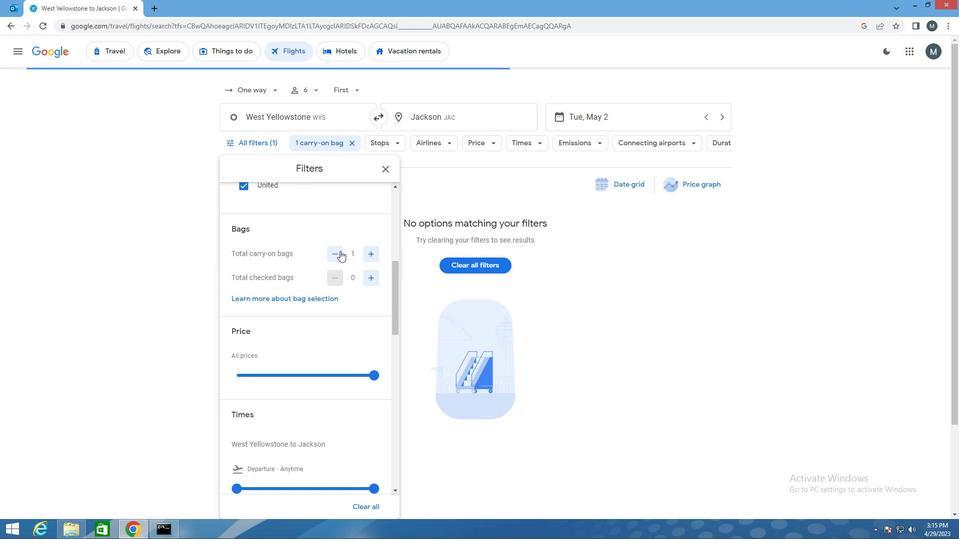 
Action: Mouse moved to (371, 284)
Screenshot: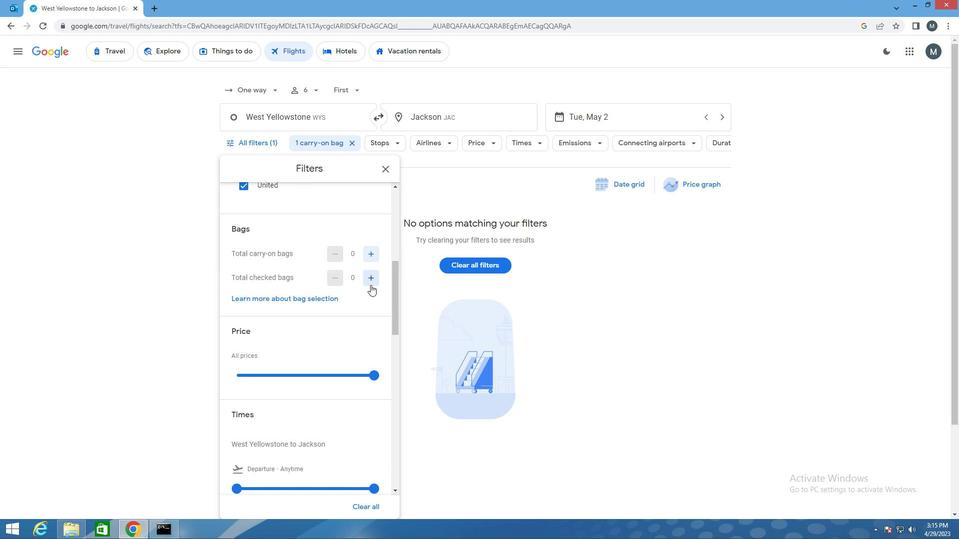 
Action: Mouse pressed left at (371, 284)
Screenshot: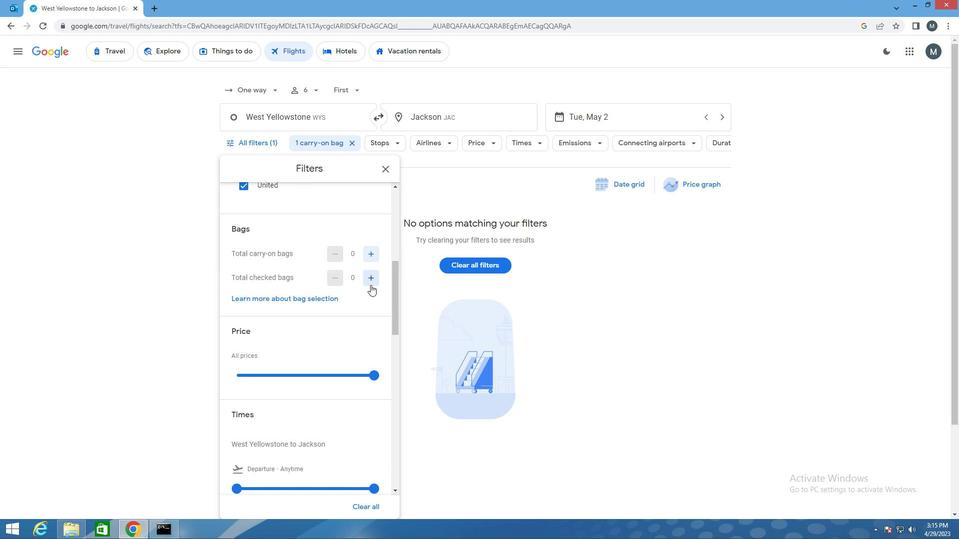 
Action: Mouse moved to (321, 263)
Screenshot: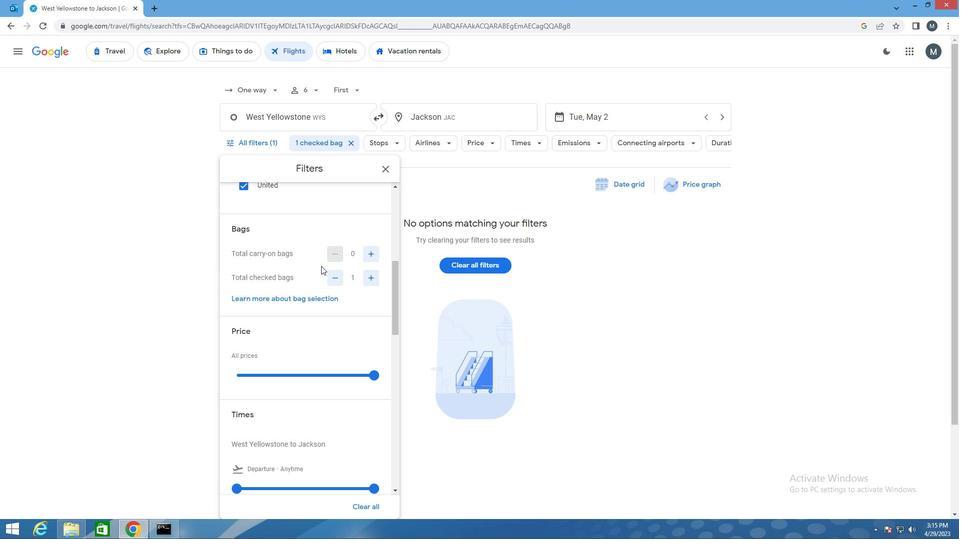 
Action: Mouse scrolled (321, 263) with delta (0, 0)
Screenshot: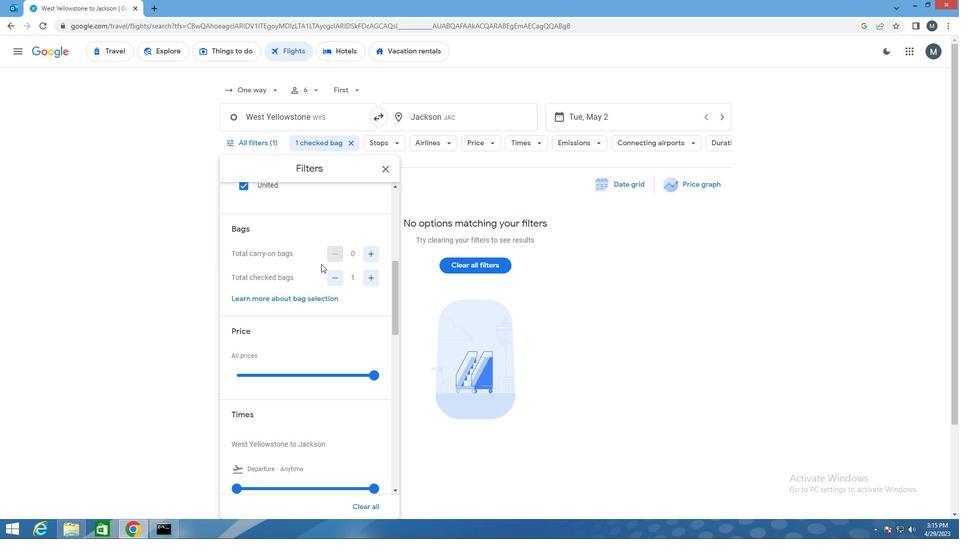 
Action: Mouse scrolled (321, 263) with delta (0, 0)
Screenshot: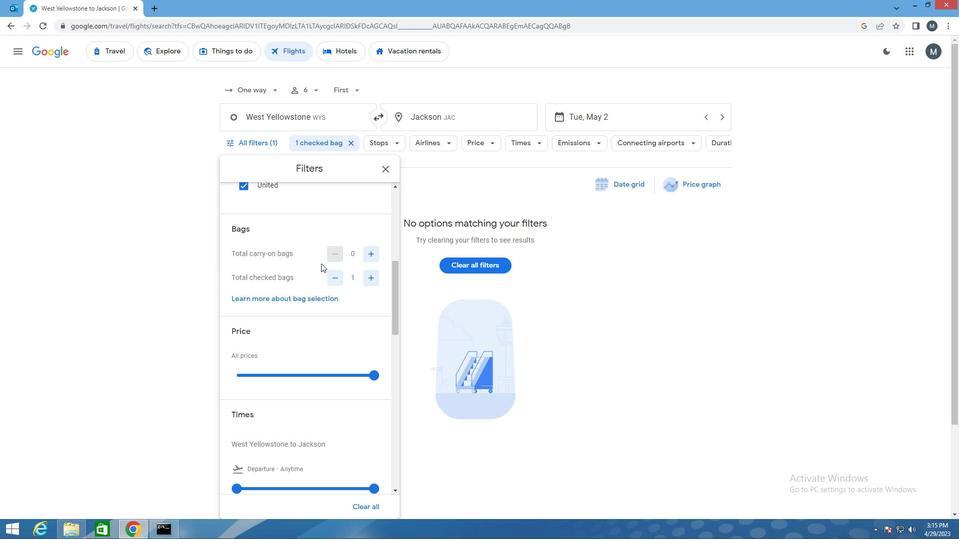 
Action: Mouse moved to (289, 271)
Screenshot: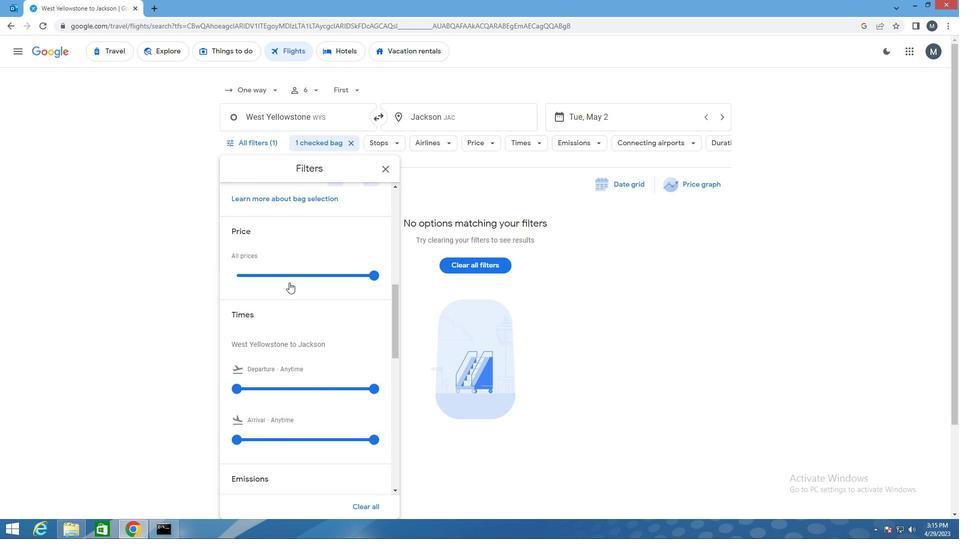 
Action: Mouse pressed left at (289, 271)
Screenshot: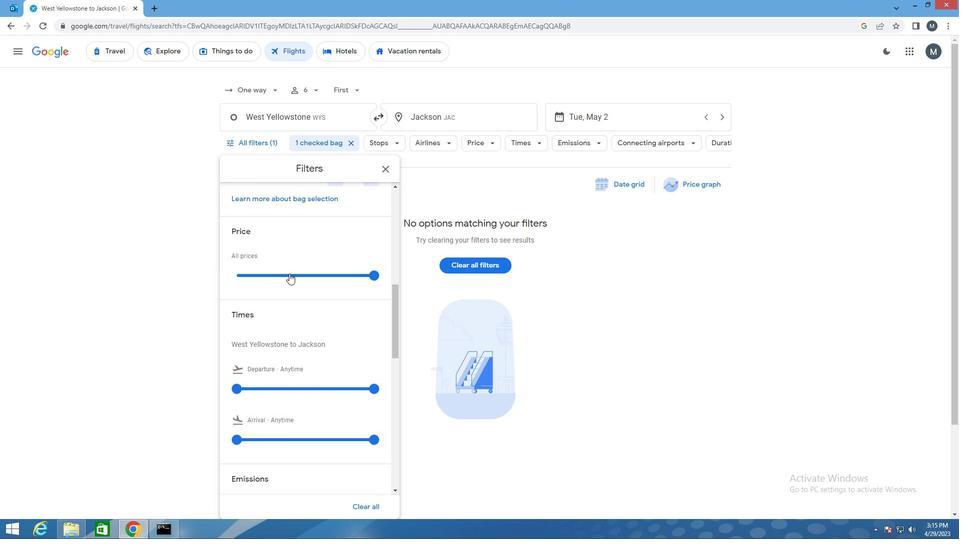 
Action: Mouse moved to (300, 268)
Screenshot: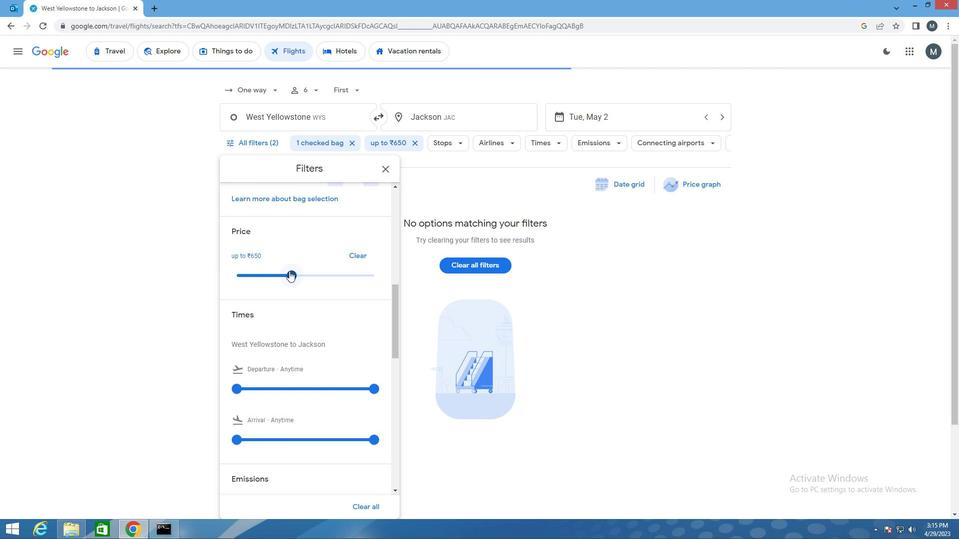 
Action: Mouse scrolled (300, 268) with delta (0, 0)
Screenshot: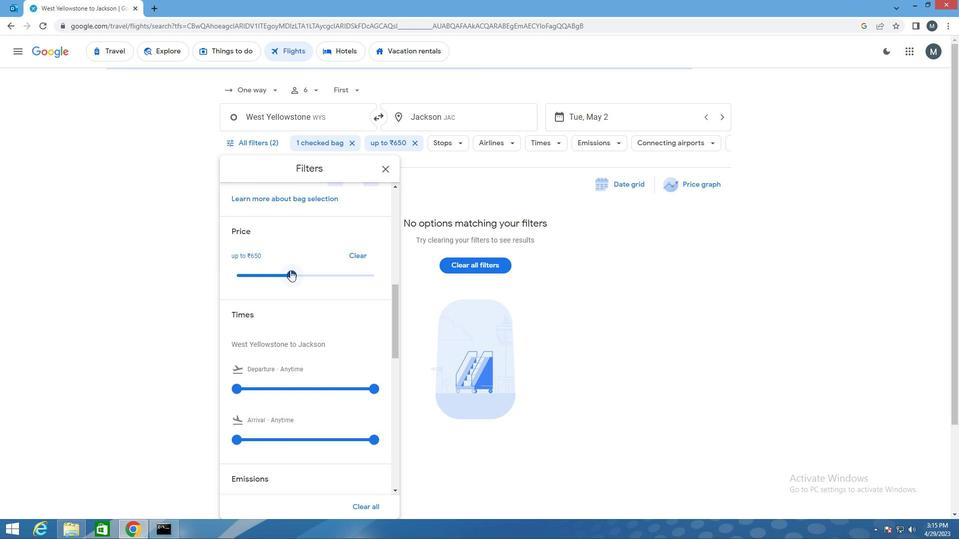 
Action: Mouse moved to (289, 324)
Screenshot: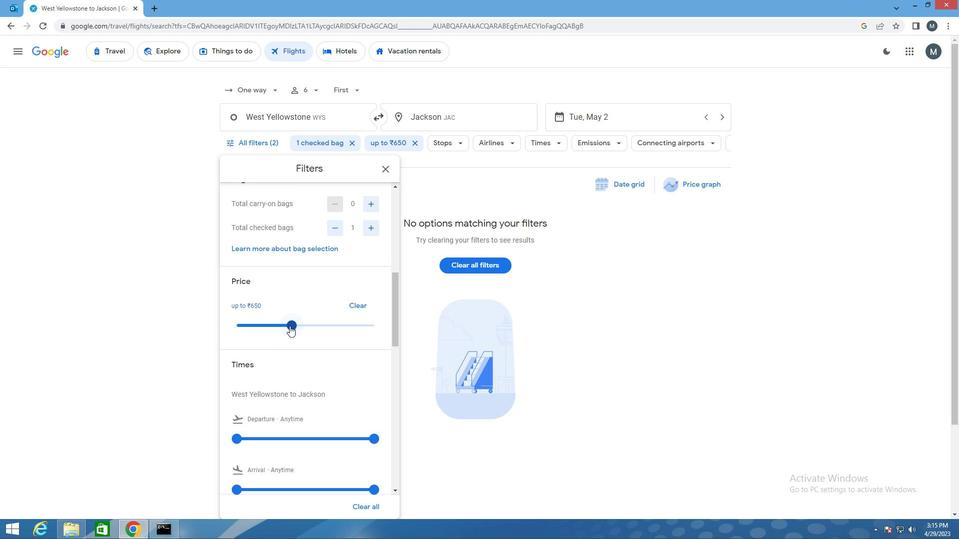 
Action: Mouse pressed left at (289, 324)
Screenshot: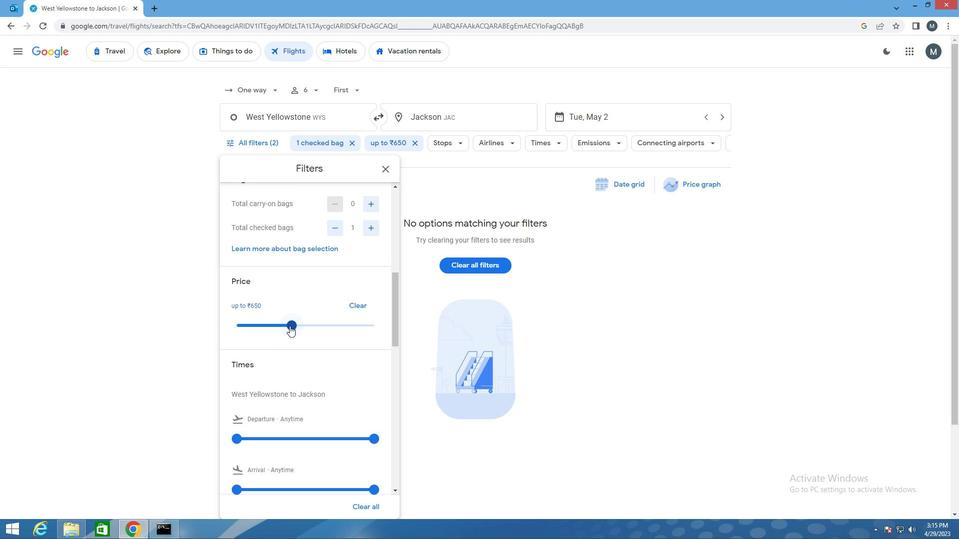 
Action: Mouse moved to (284, 315)
Screenshot: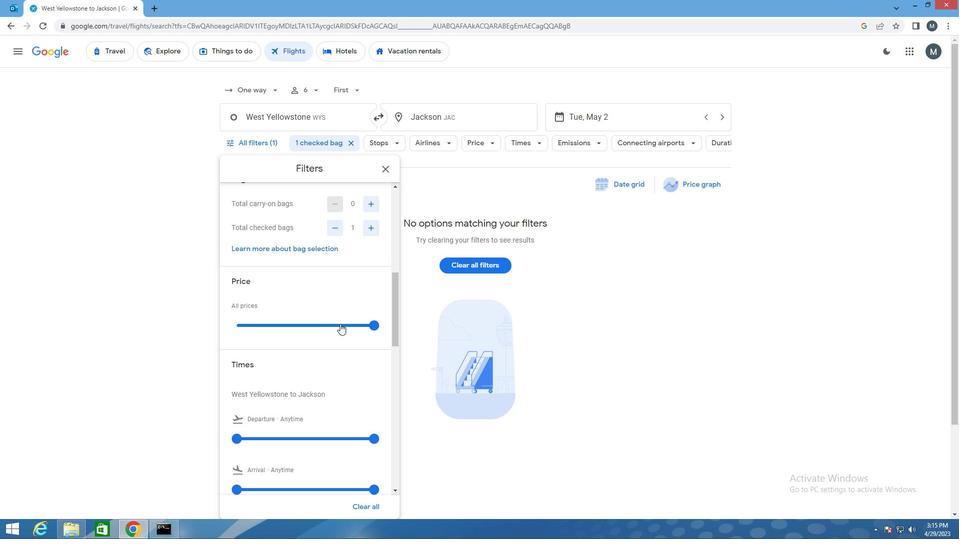 
Action: Mouse scrolled (284, 314) with delta (0, 0)
Screenshot: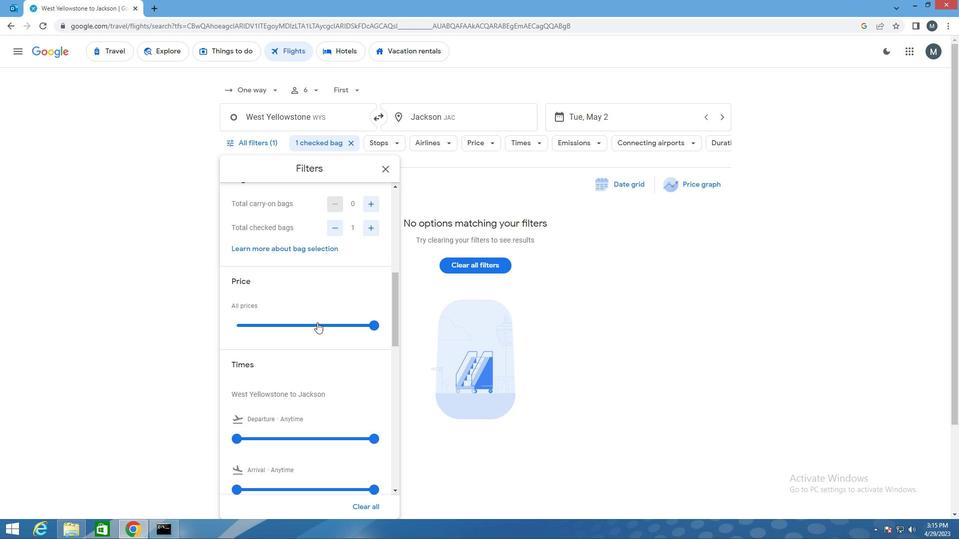 
Action: Mouse scrolled (284, 314) with delta (0, 0)
Screenshot: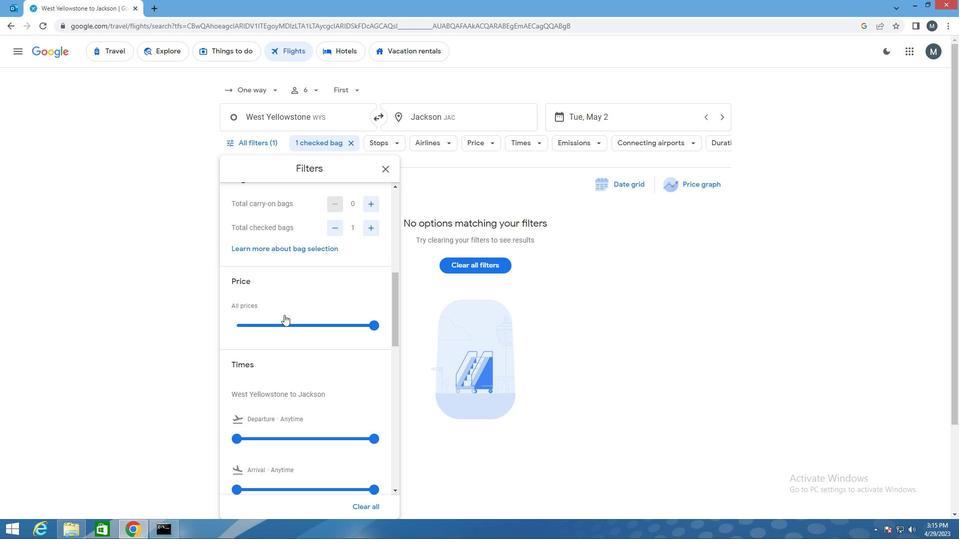
Action: Mouse moved to (229, 334)
Screenshot: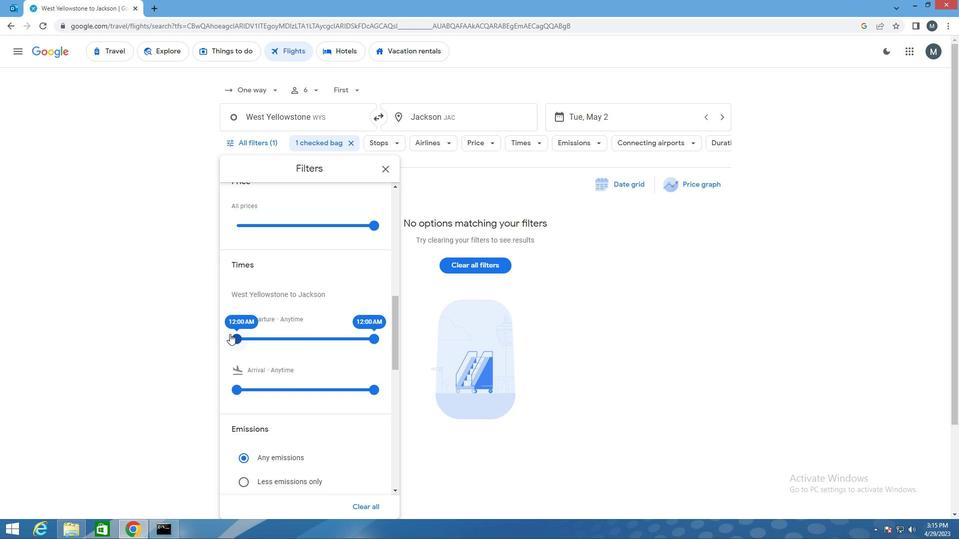 
Action: Mouse pressed left at (229, 334)
Screenshot: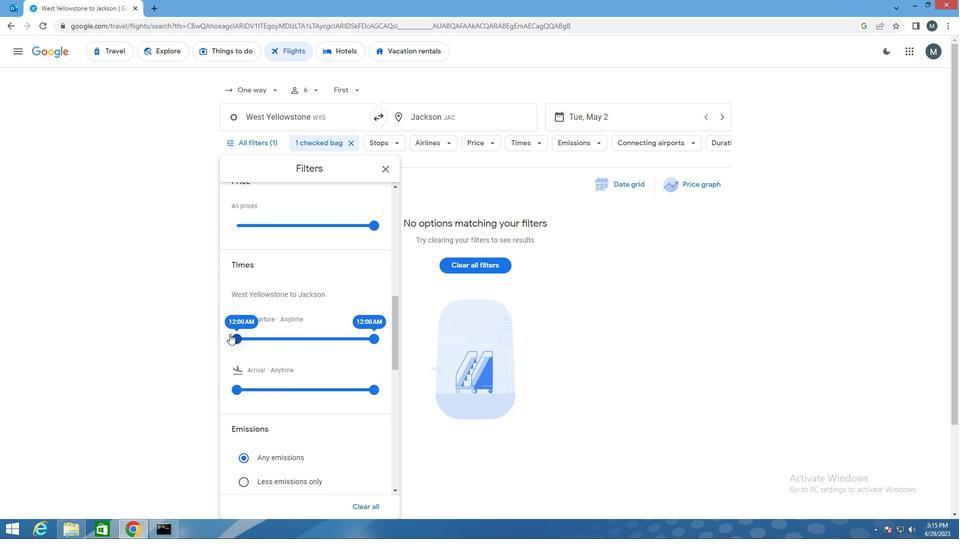 
Action: Mouse moved to (345, 335)
Screenshot: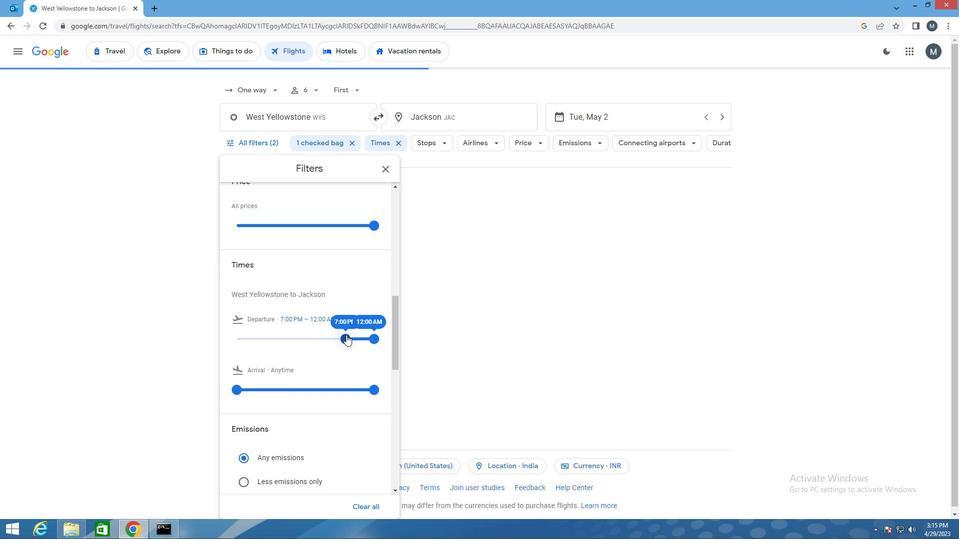 
Action: Mouse pressed left at (345, 335)
Screenshot: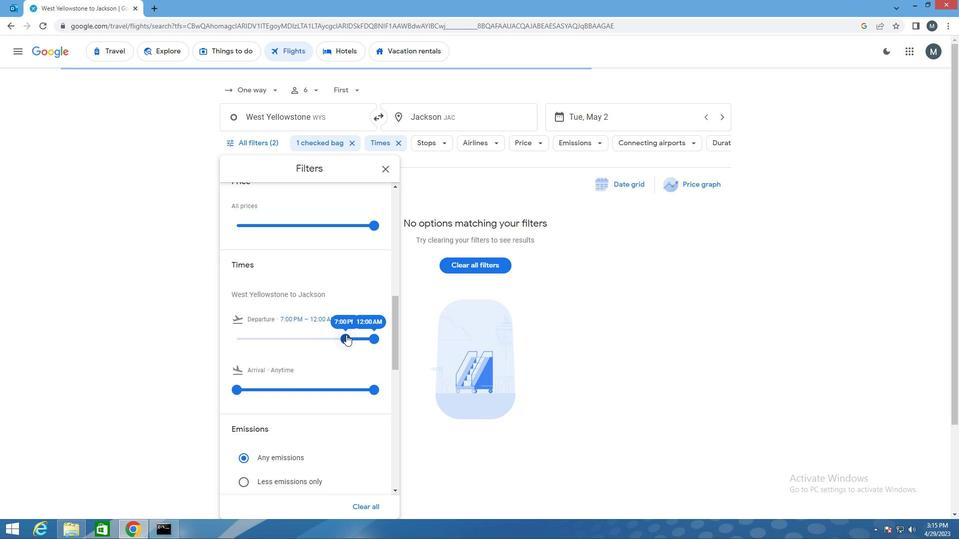 
Action: Mouse moved to (336, 337)
Screenshot: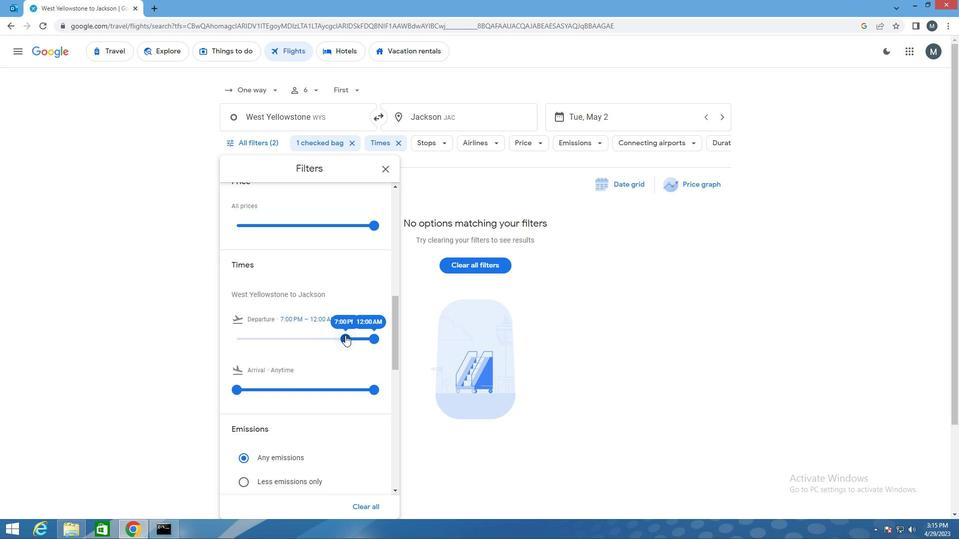 
Action: Mouse pressed left at (336, 337)
Screenshot: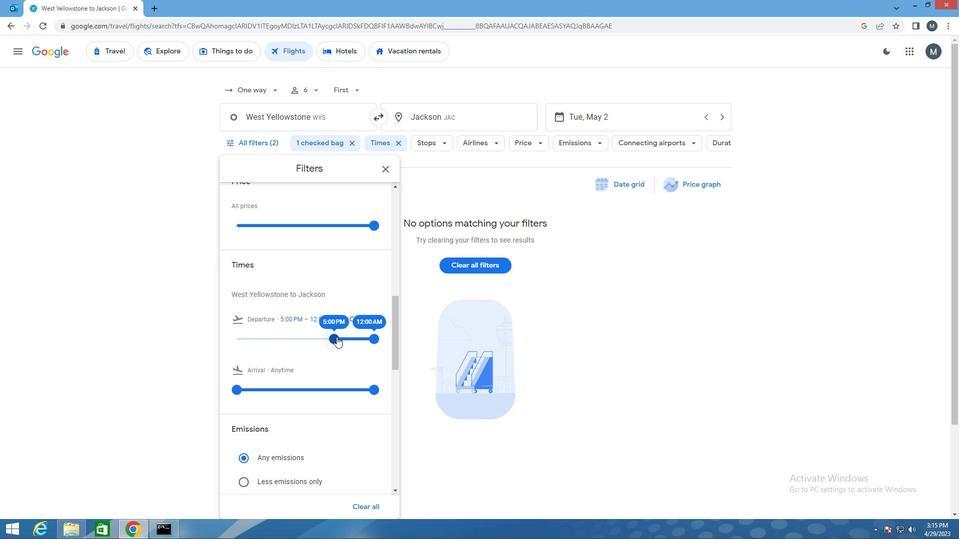 
Action: Mouse pressed left at (336, 337)
Screenshot: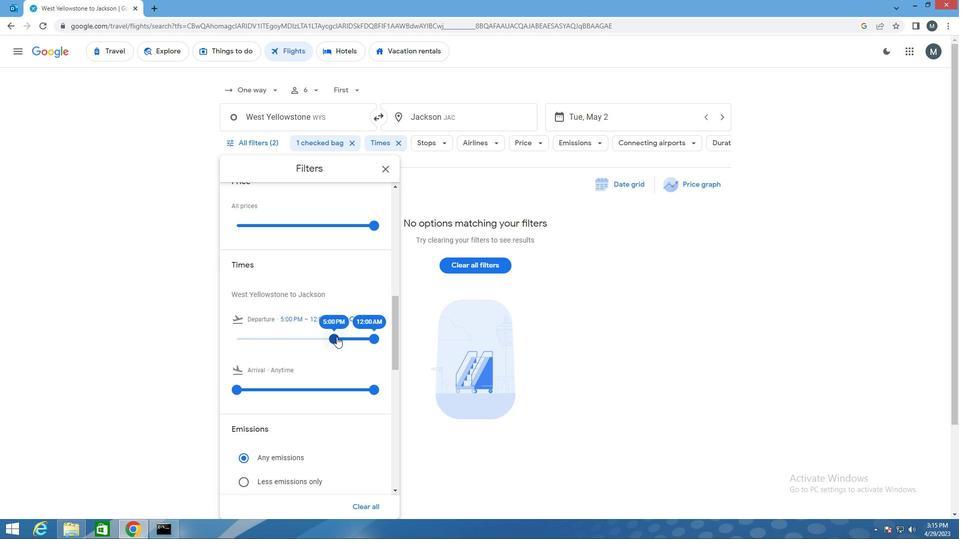 
Action: Mouse moved to (370, 341)
Screenshot: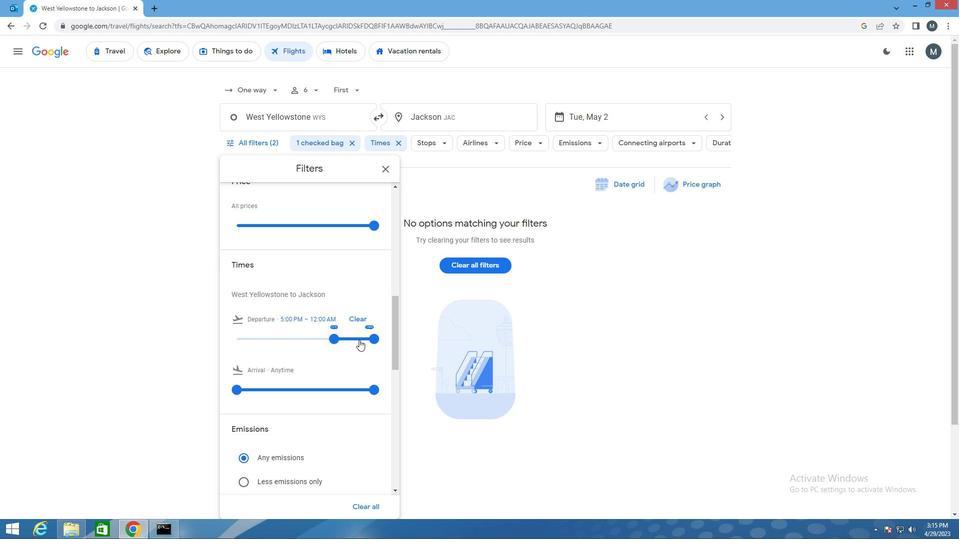 
Action: Mouse pressed left at (370, 341)
Screenshot: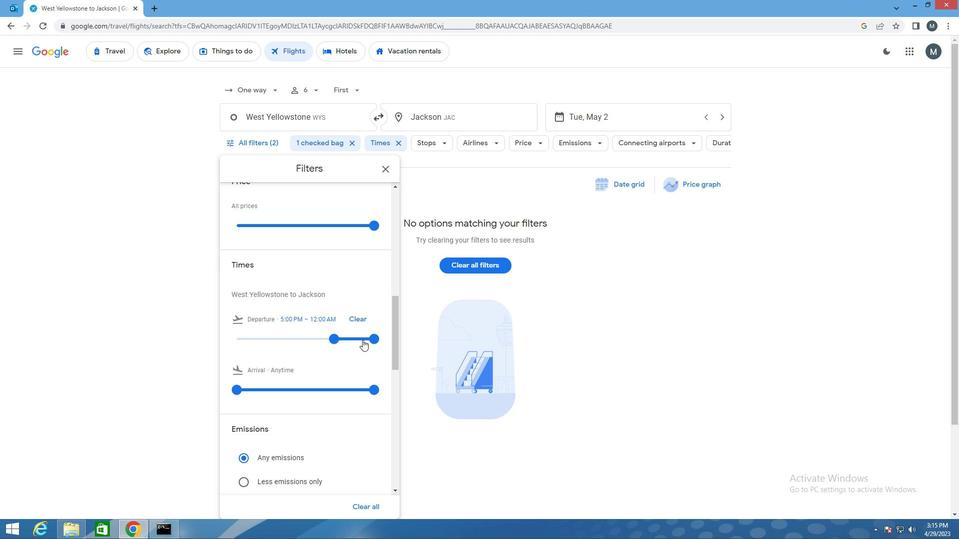 
Action: Mouse moved to (370, 341)
Screenshot: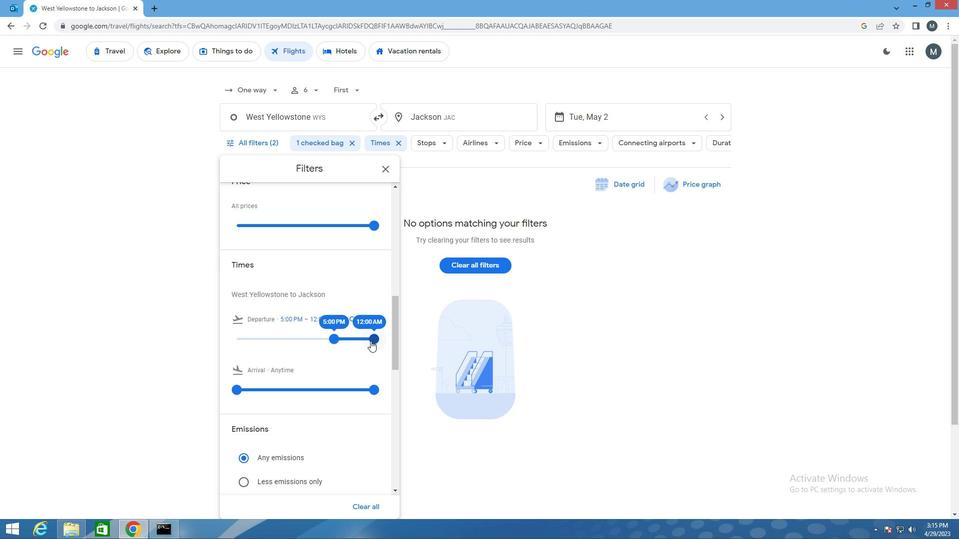 
Action: Mouse pressed left at (370, 341)
Screenshot: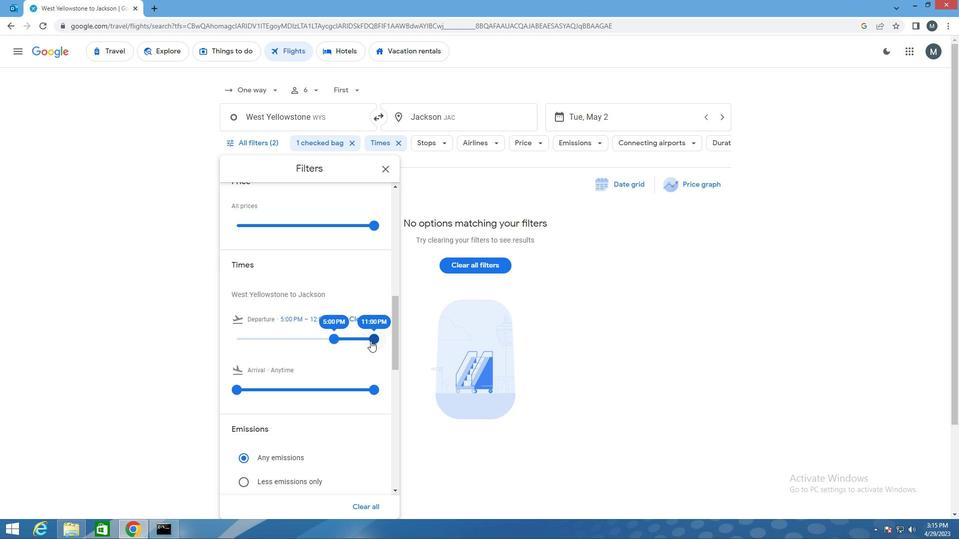 
Action: Mouse moved to (339, 321)
Screenshot: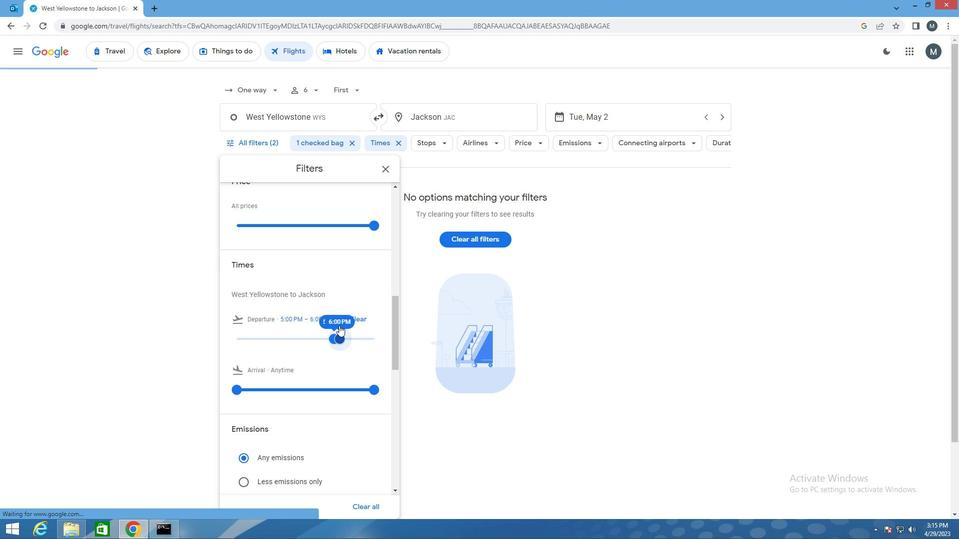
Action: Mouse scrolled (339, 320) with delta (0, 0)
Screenshot: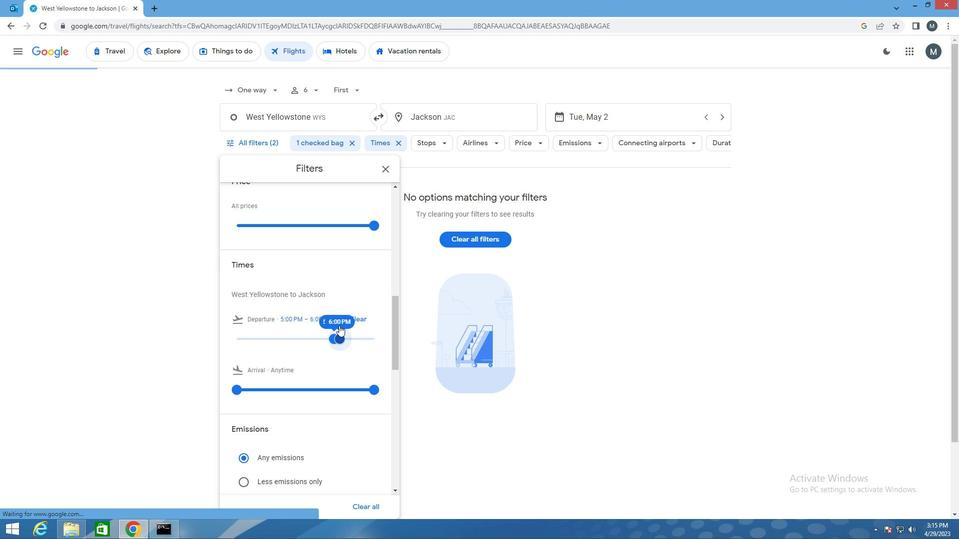 
Action: Mouse moved to (338, 321)
Screenshot: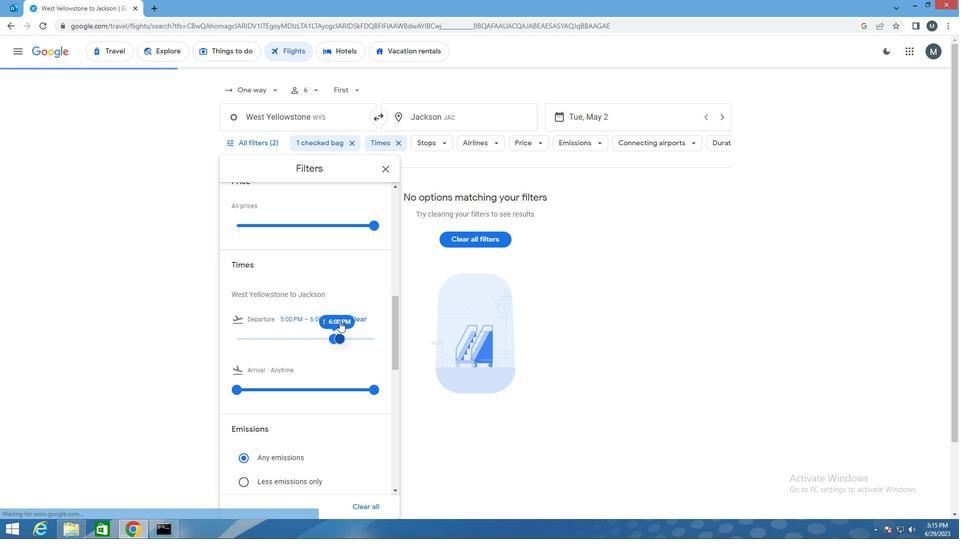 
Action: Mouse scrolled (338, 320) with delta (0, 0)
Screenshot: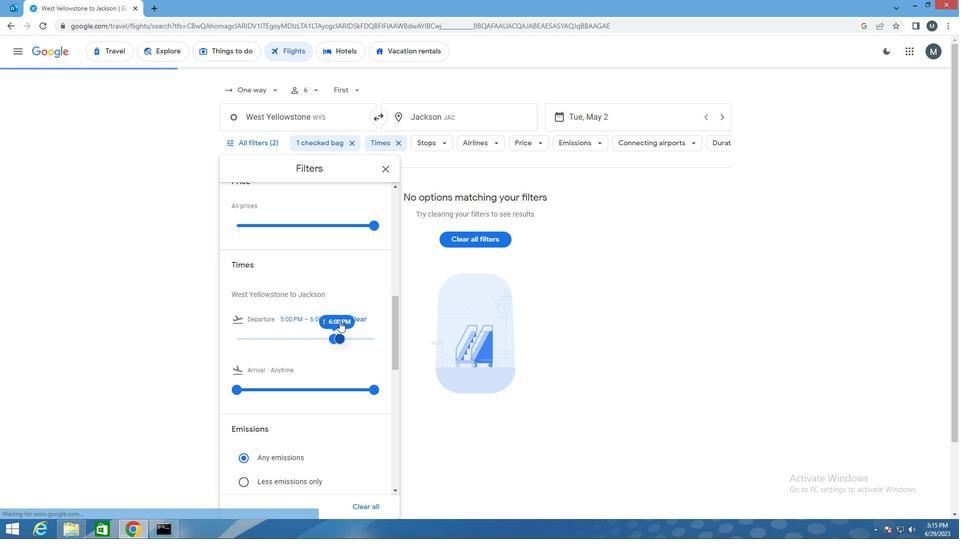 
Action: Mouse moved to (338, 321)
Screenshot: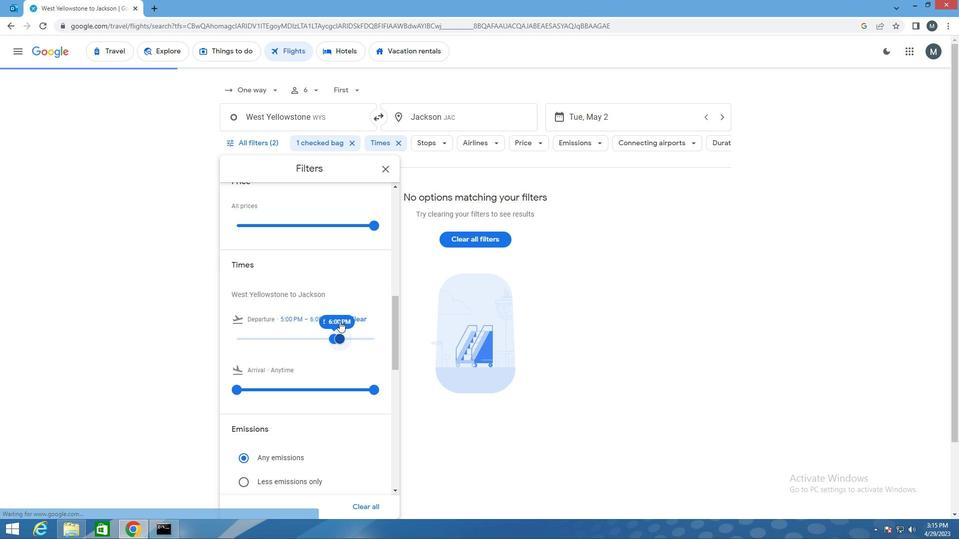 
Action: Mouse scrolled (338, 320) with delta (0, 0)
Screenshot: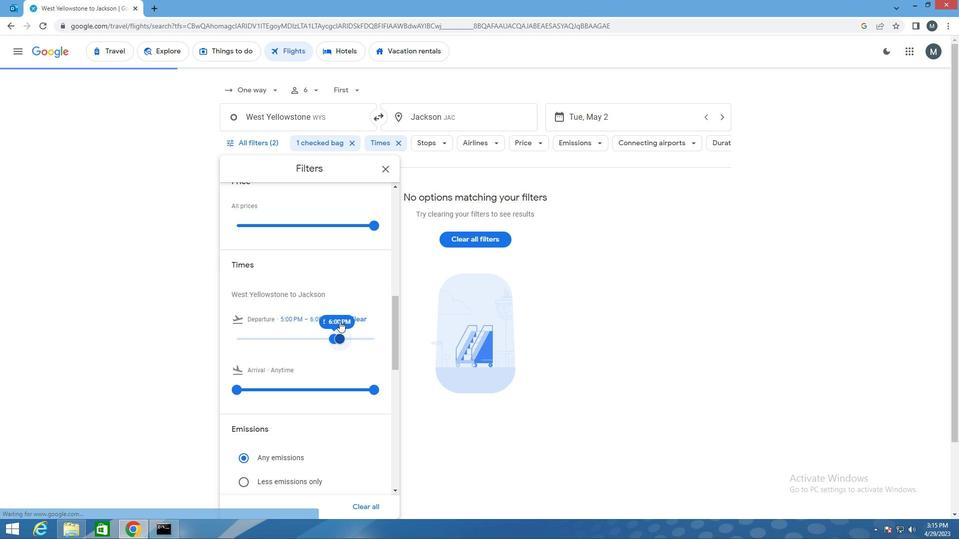 
Action: Mouse moved to (327, 306)
Screenshot: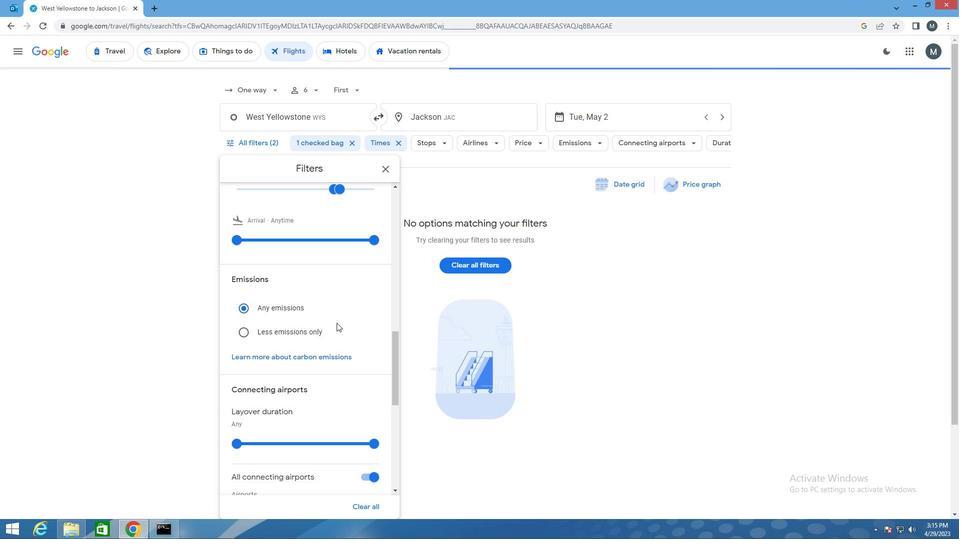 
Action: Mouse scrolled (327, 306) with delta (0, 0)
Screenshot: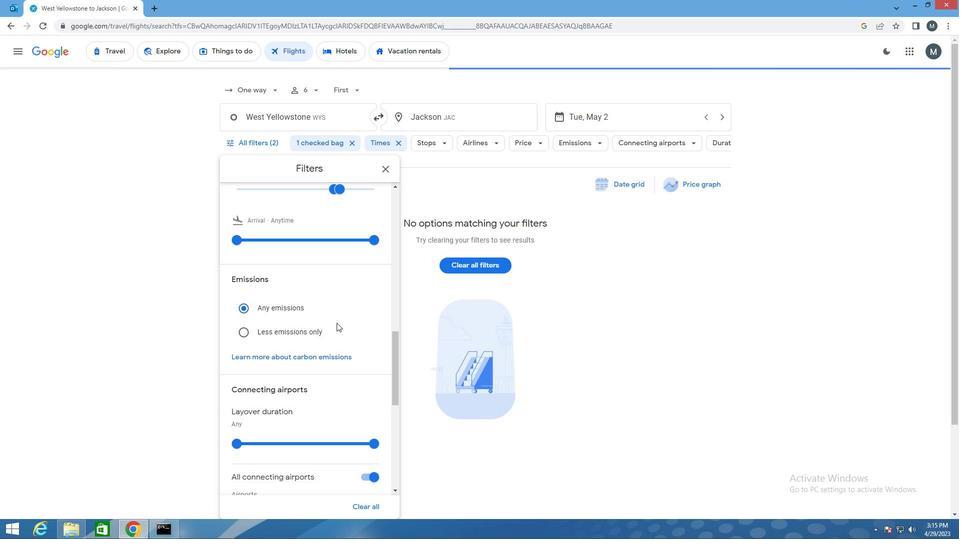 
Action: Mouse moved to (327, 304)
Screenshot: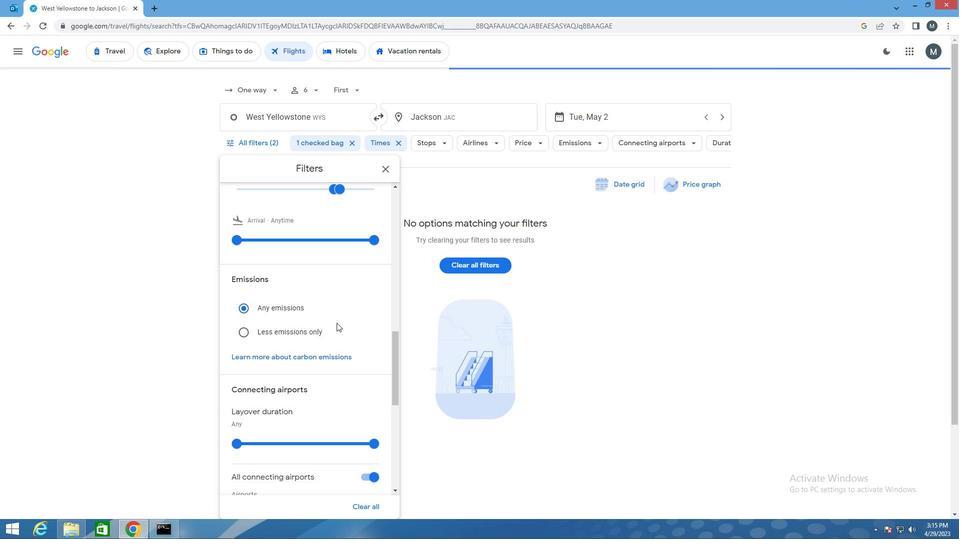 
Action: Mouse scrolled (327, 305) with delta (0, 0)
Screenshot: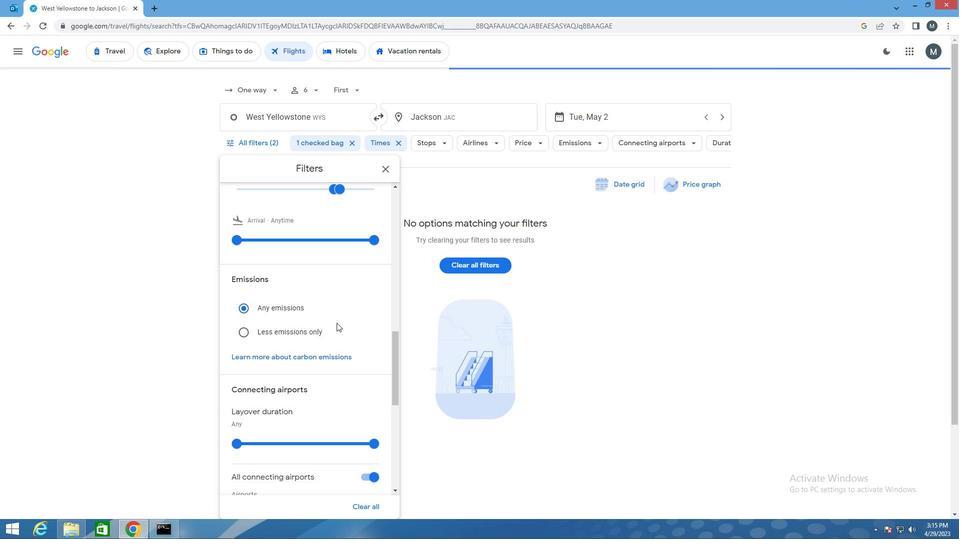 
Action: Mouse moved to (328, 300)
Screenshot: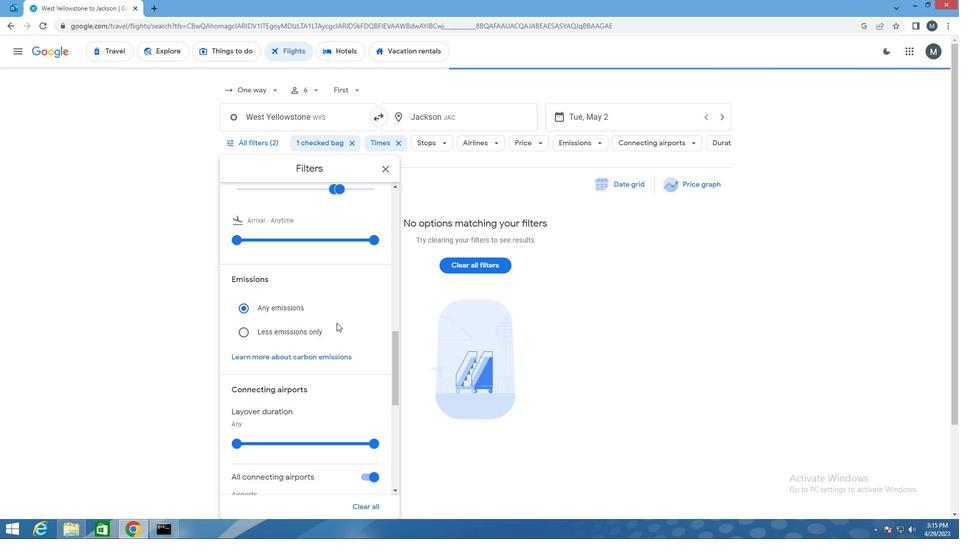 
Action: Mouse scrolled (328, 301) with delta (0, 0)
Screenshot: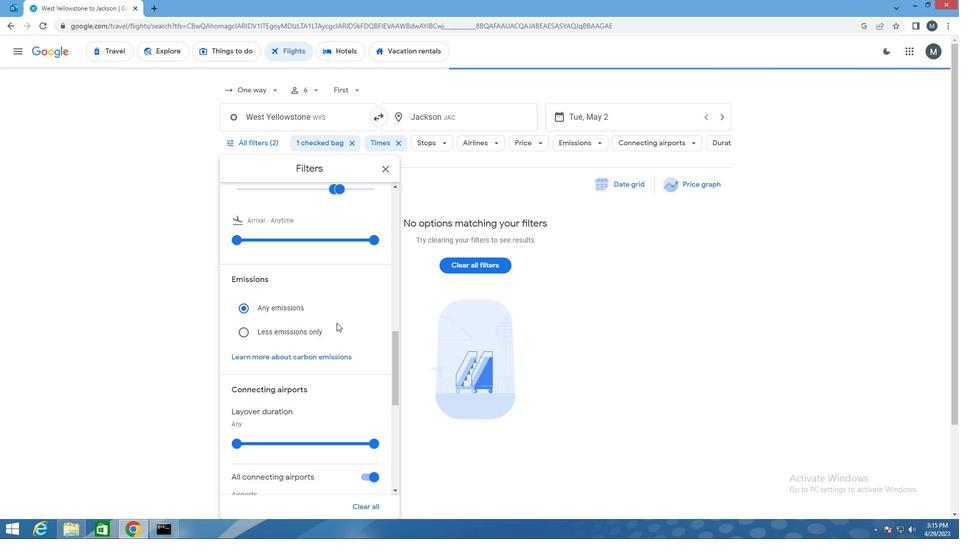 
Action: Mouse moved to (338, 270)
Screenshot: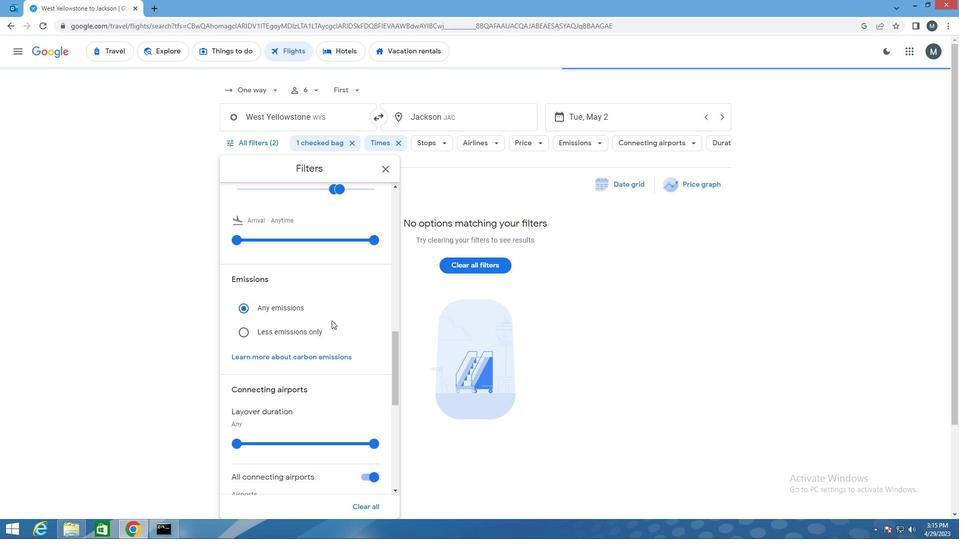 
Action: Mouse scrolled (338, 270) with delta (0, 0)
Screenshot: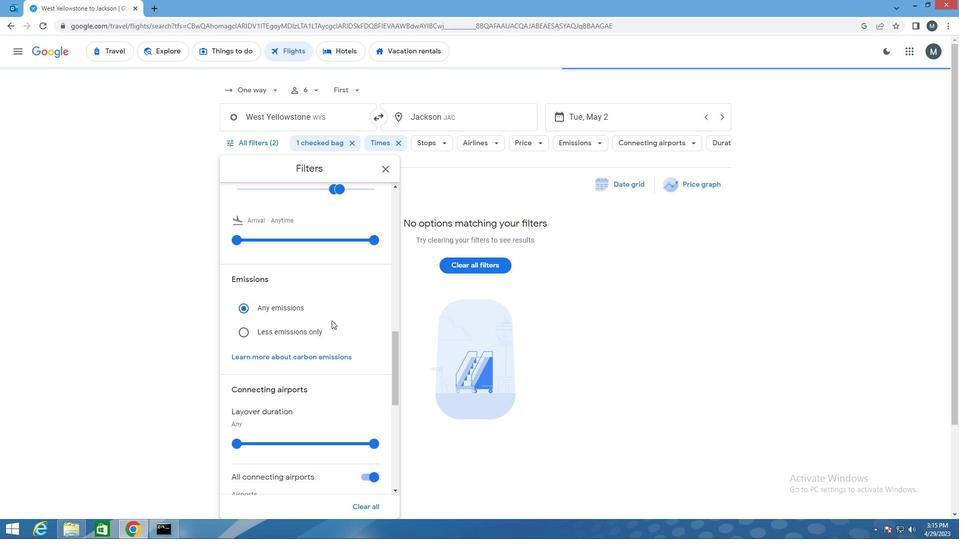 
Action: Mouse moved to (382, 168)
Screenshot: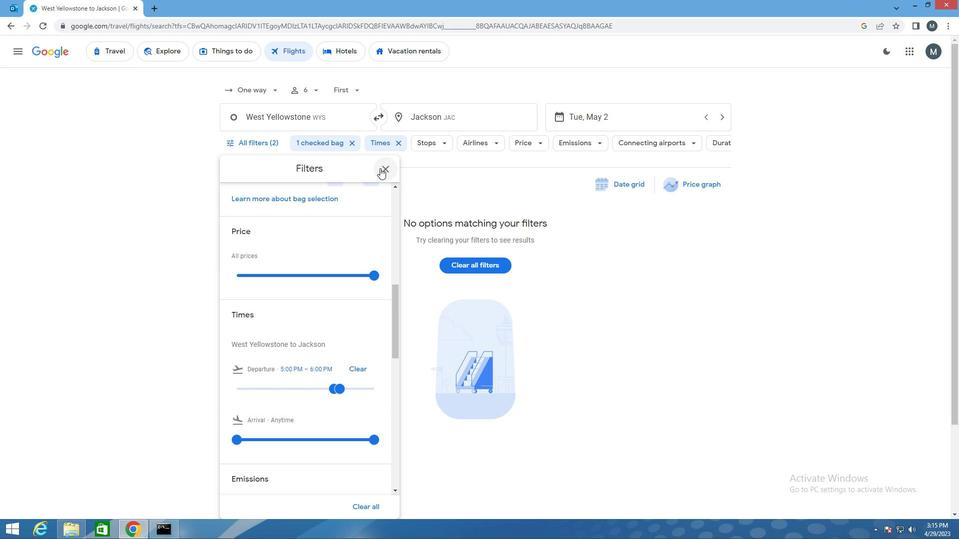 
Action: Mouse pressed left at (382, 168)
Screenshot: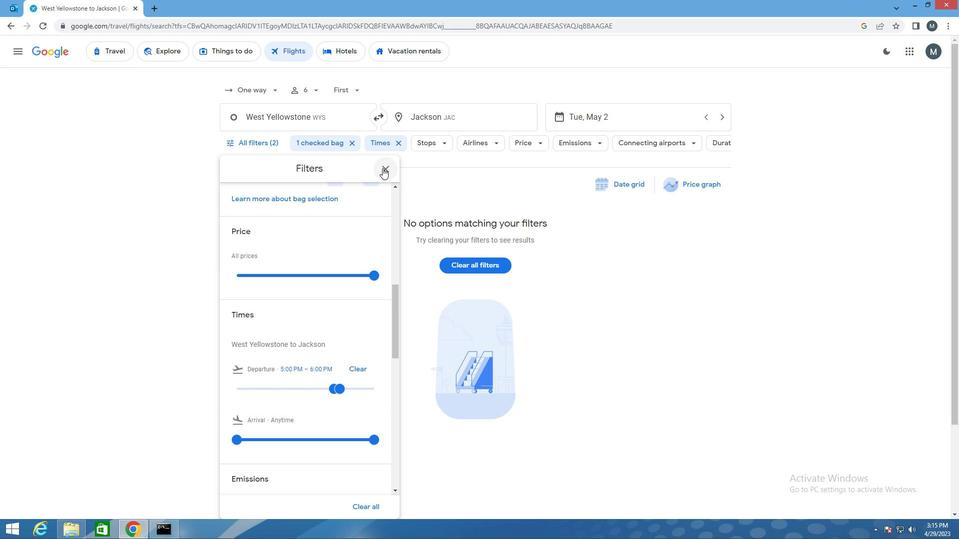
